 Task: Look for One-way flight tickets for 2 adults, in First from Siwa to Pune to travel on 01-Nov-2023.  Stops: Any number of stops.
Action: Mouse moved to (355, 322)
Screenshot: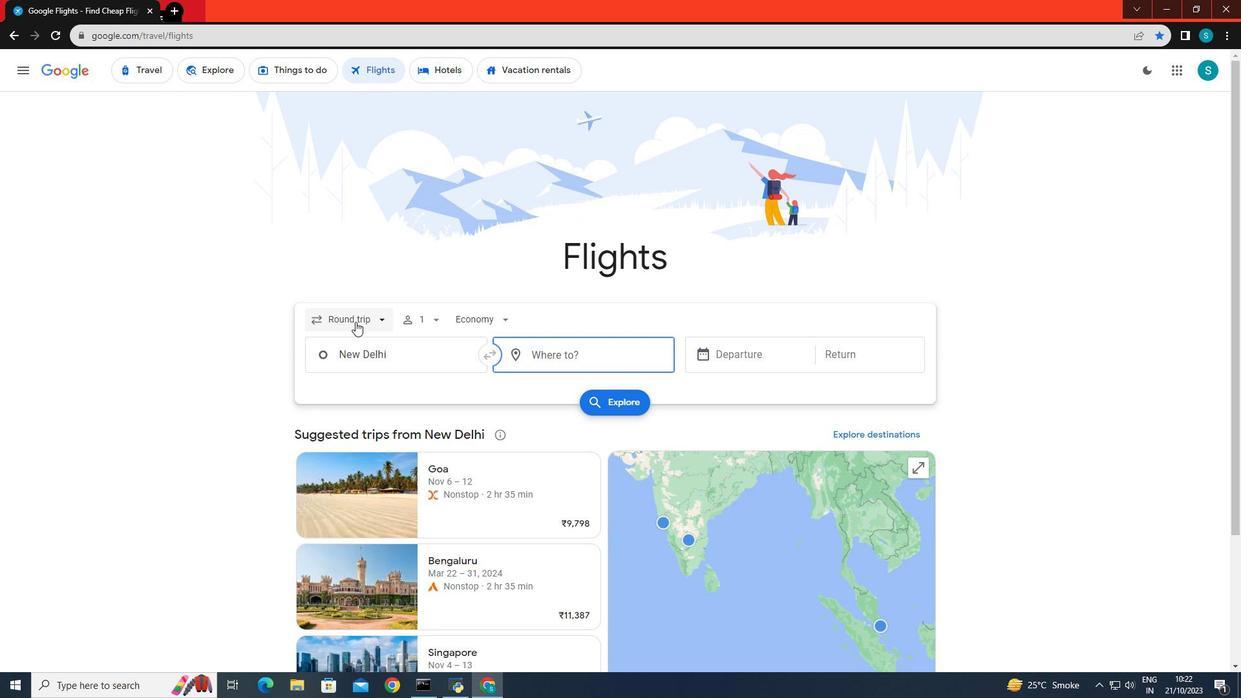 
Action: Mouse pressed left at (355, 322)
Screenshot: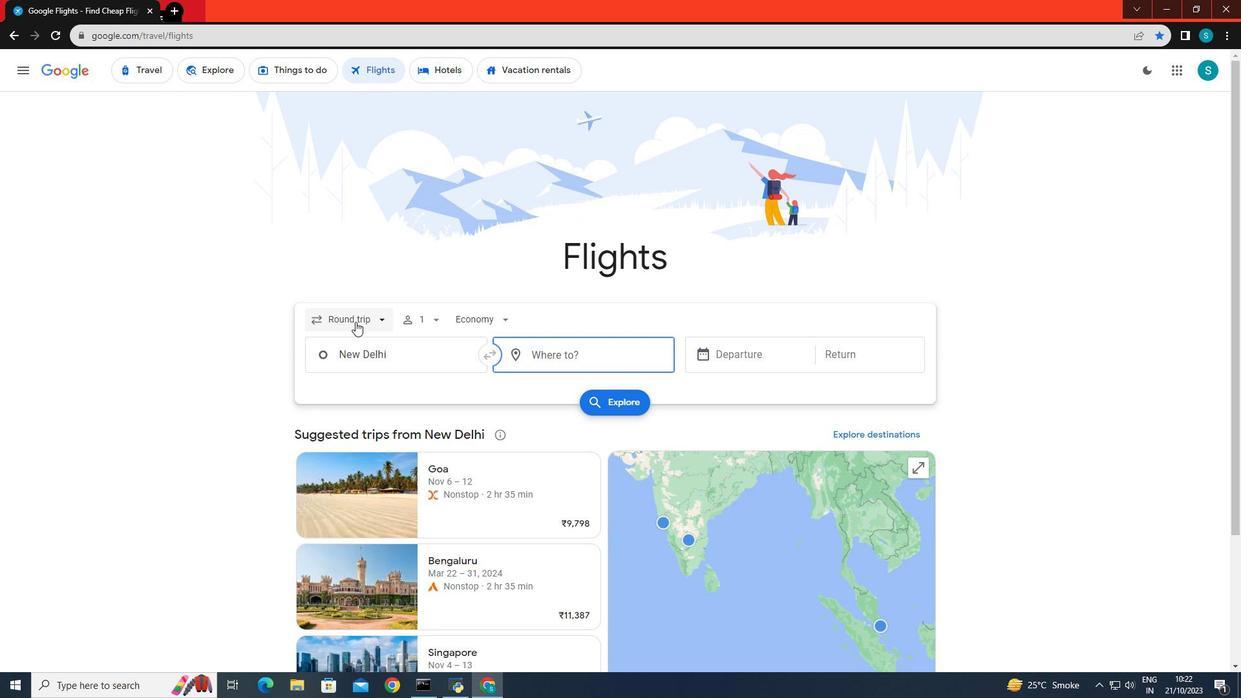 
Action: Mouse moved to (362, 380)
Screenshot: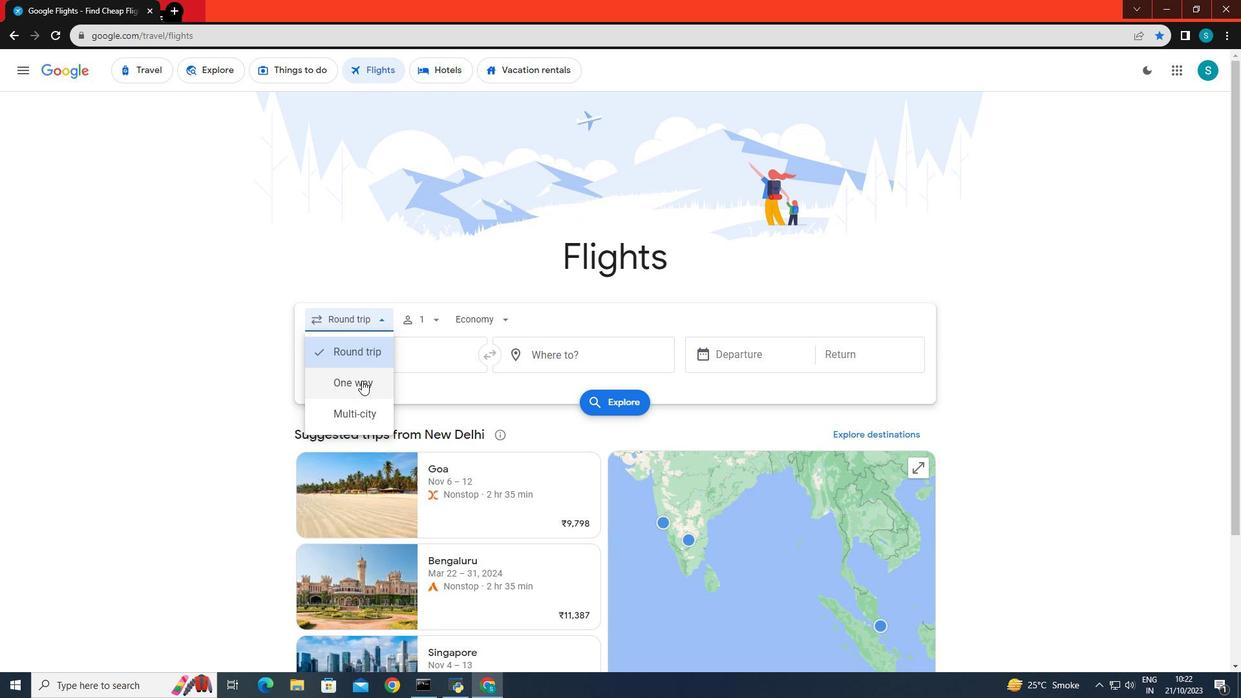 
Action: Mouse pressed left at (362, 380)
Screenshot: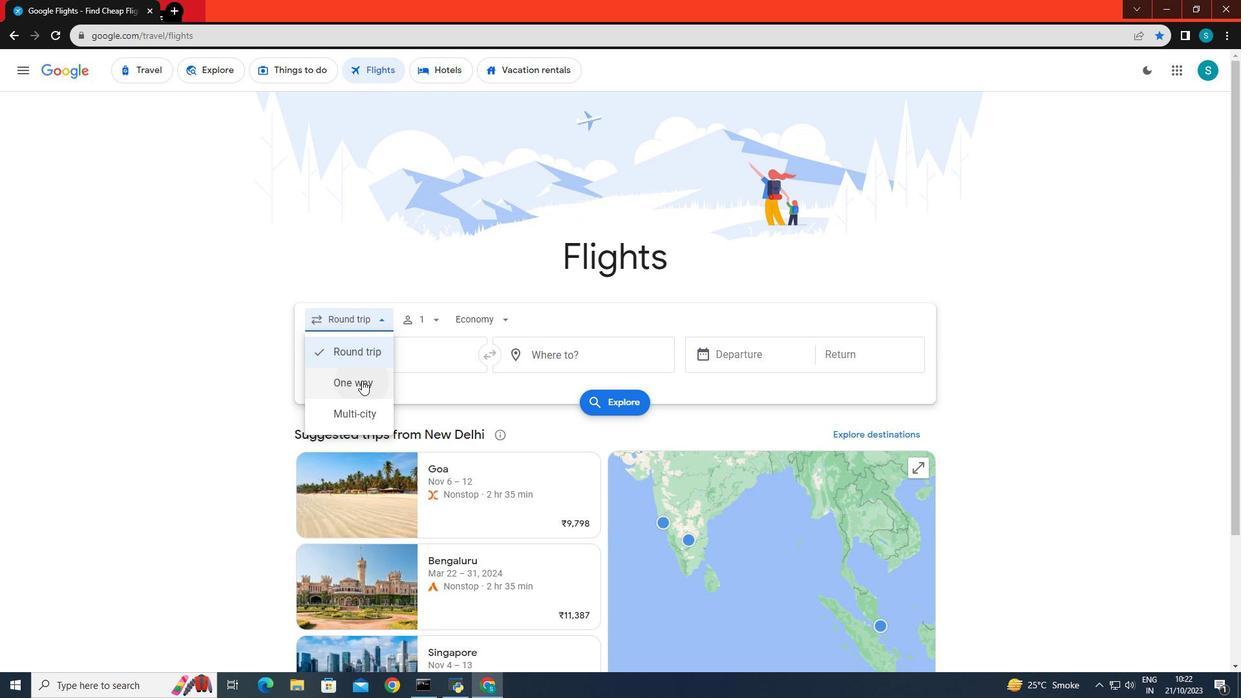 
Action: Mouse moved to (420, 319)
Screenshot: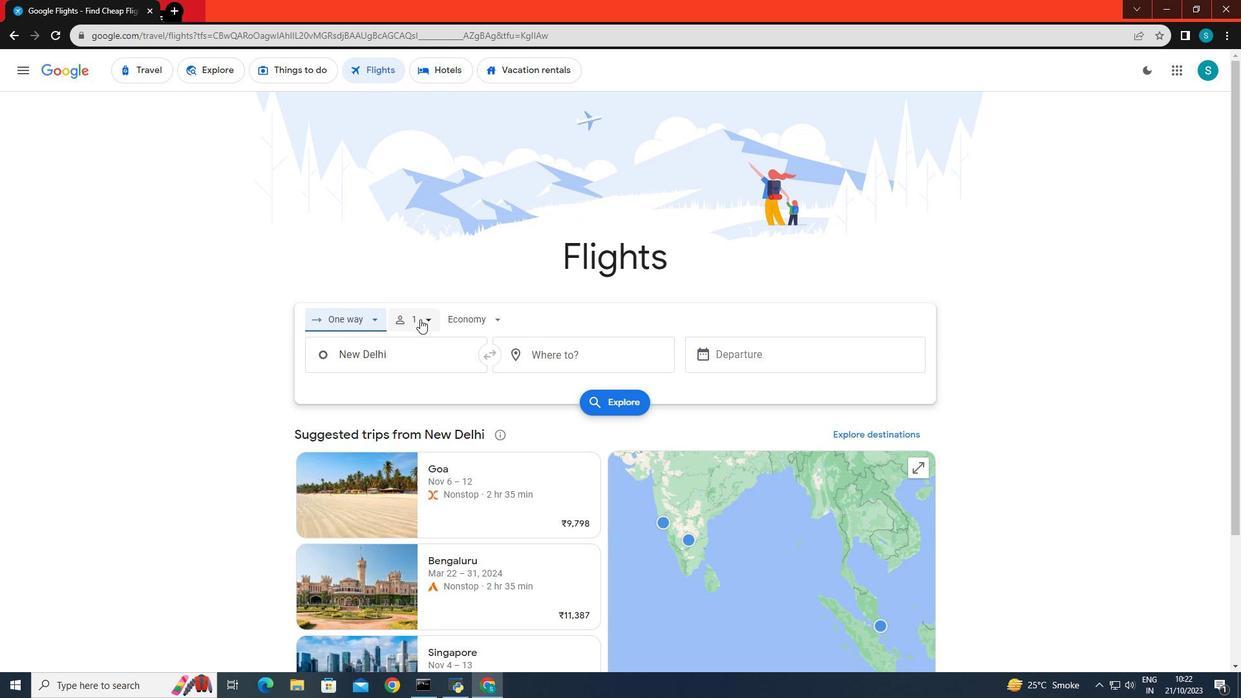 
Action: Mouse pressed left at (420, 319)
Screenshot: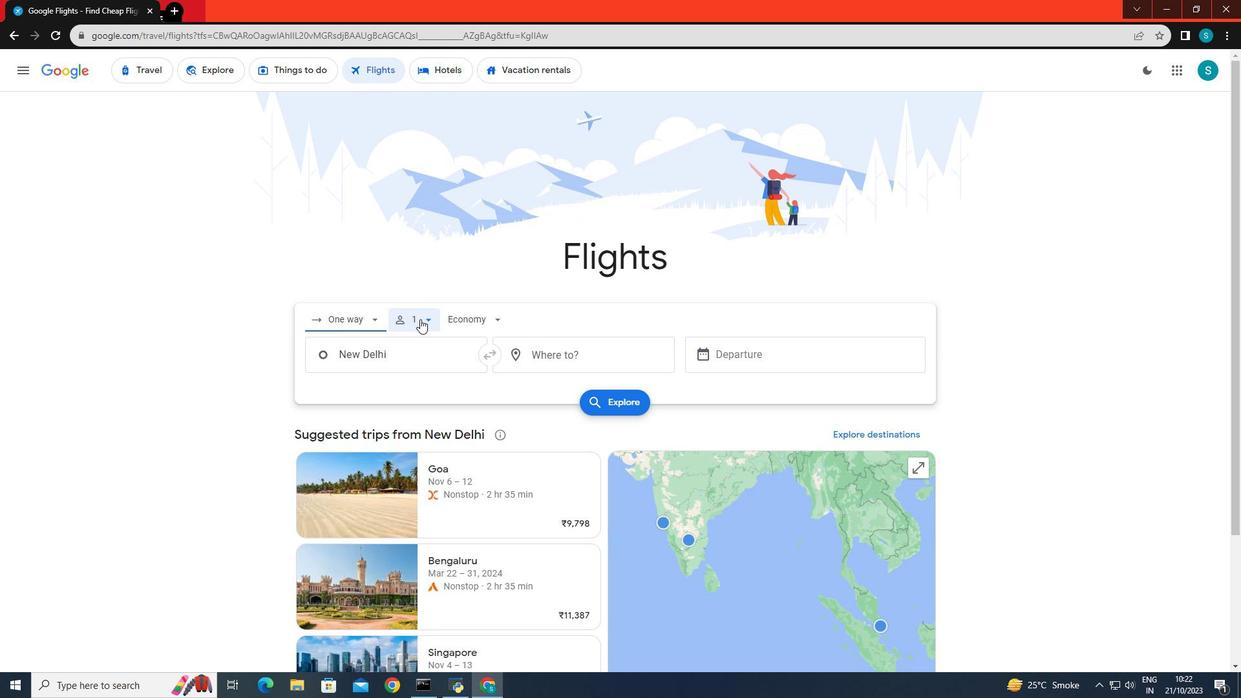 
Action: Mouse moved to (523, 353)
Screenshot: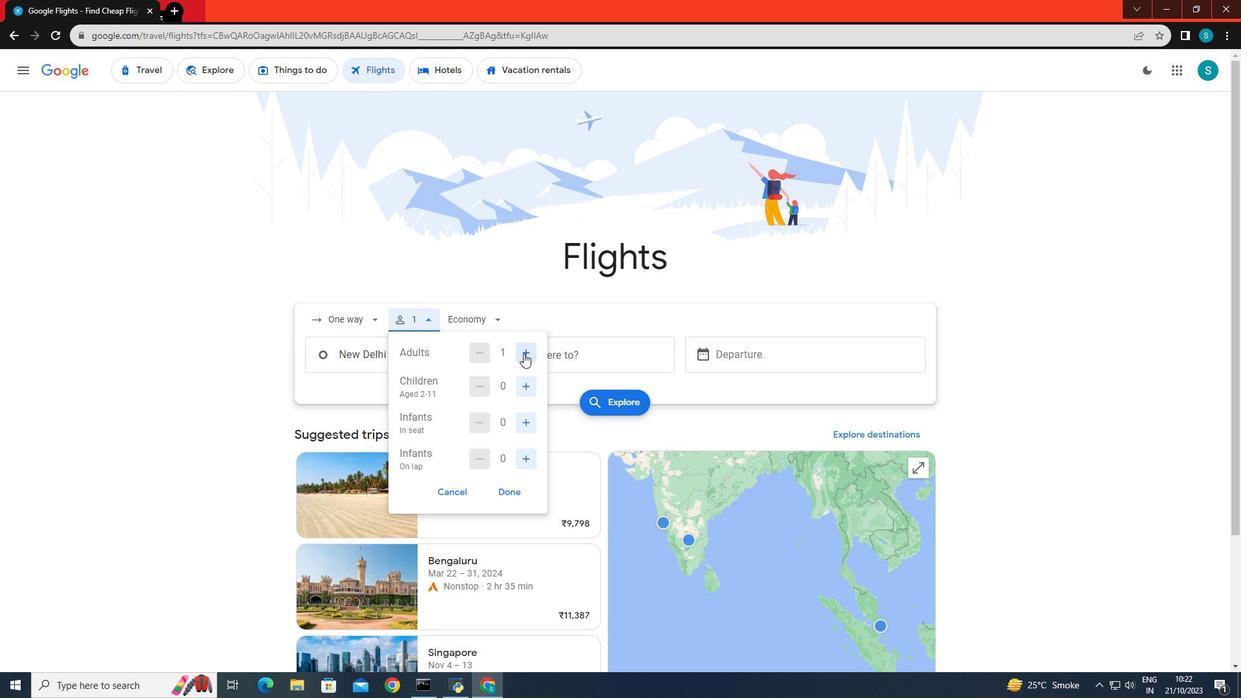 
Action: Mouse pressed left at (523, 353)
Screenshot: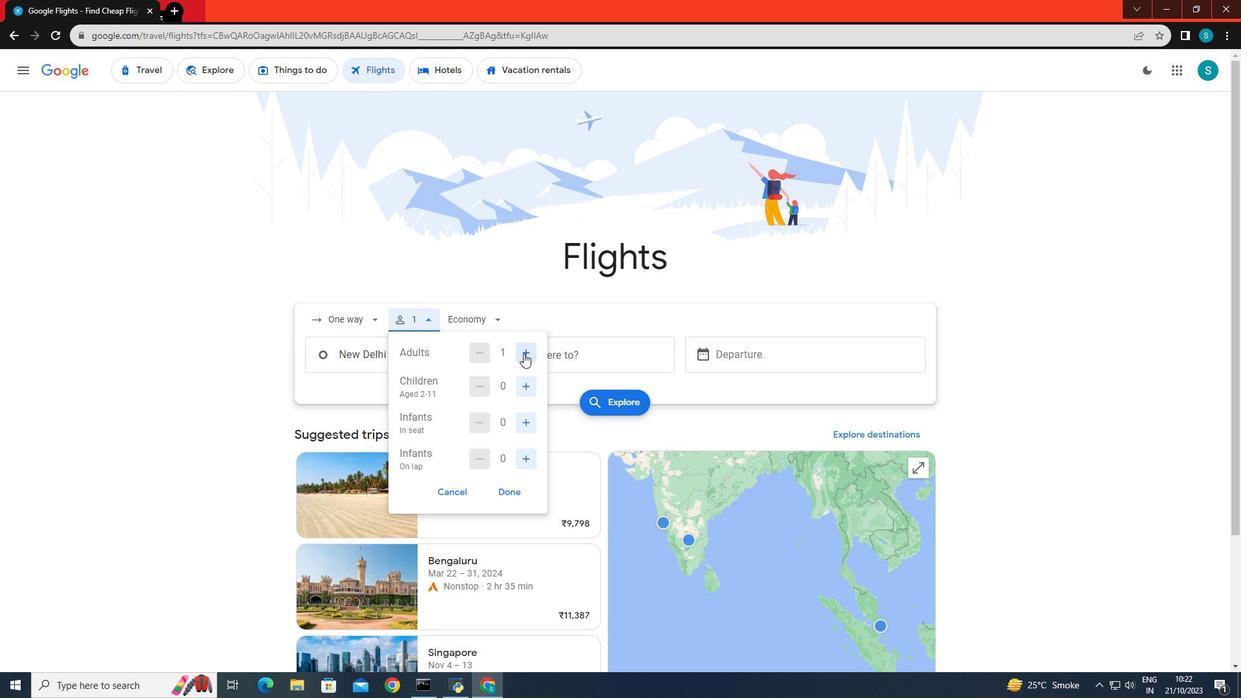 
Action: Mouse moved to (511, 496)
Screenshot: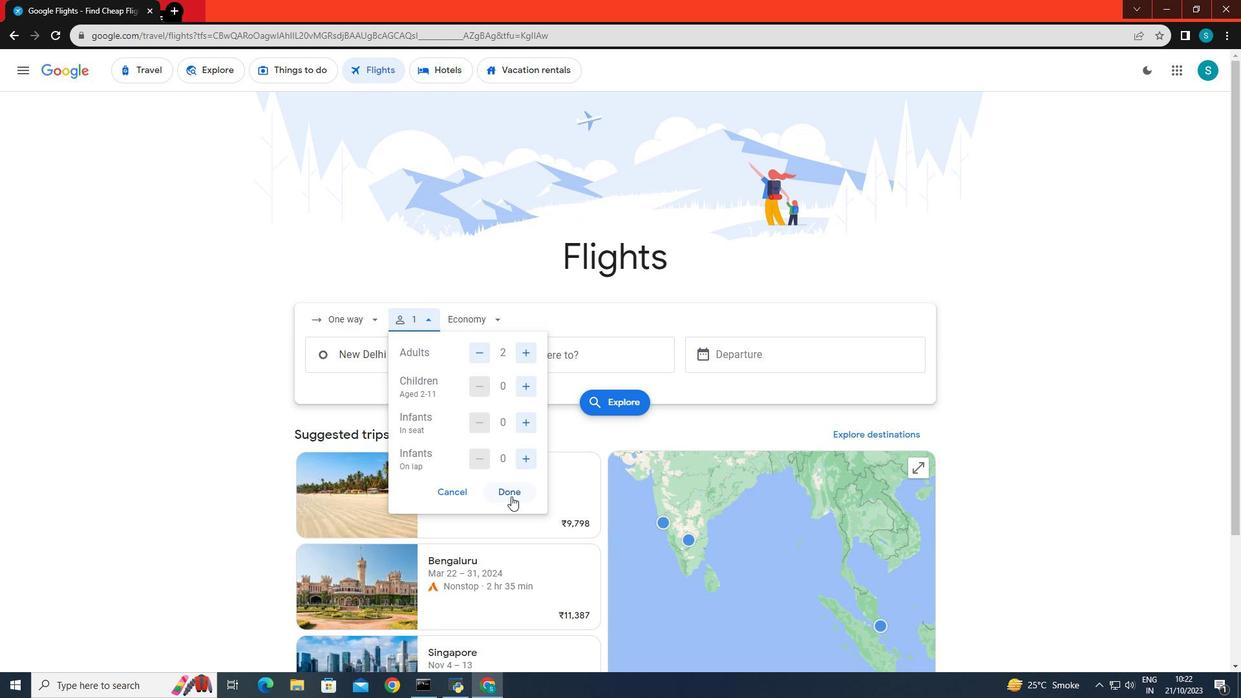 
Action: Mouse pressed left at (511, 496)
Screenshot: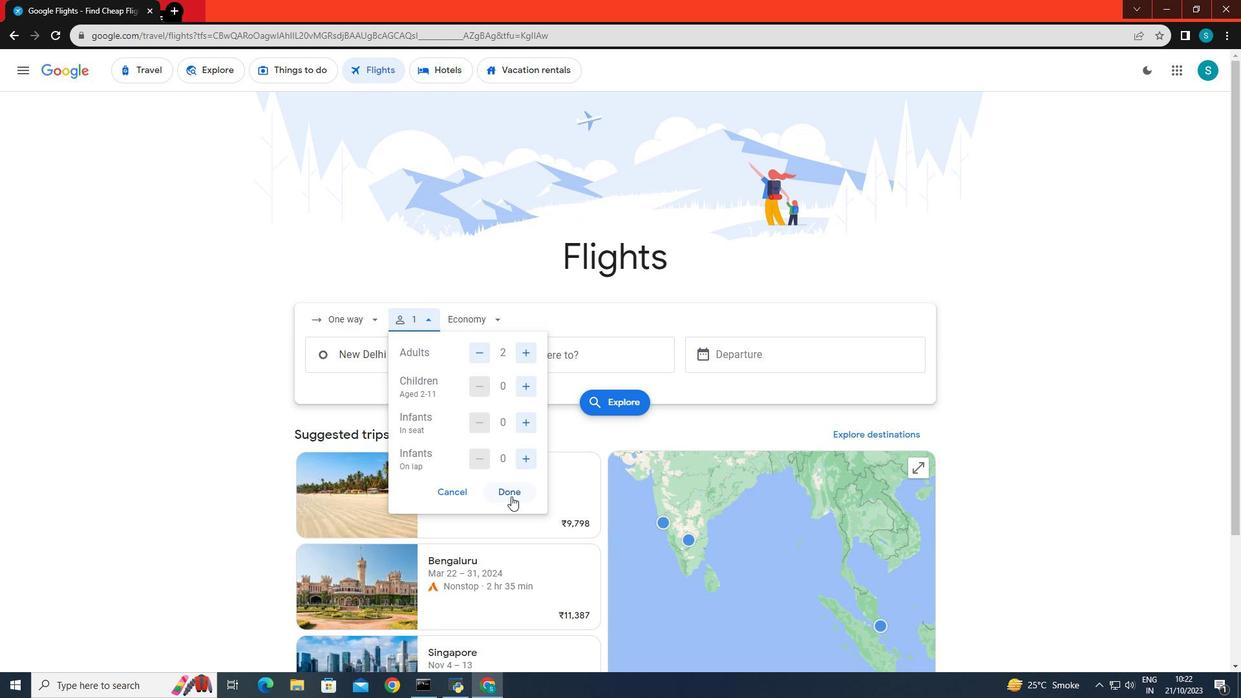 
Action: Mouse moved to (476, 318)
Screenshot: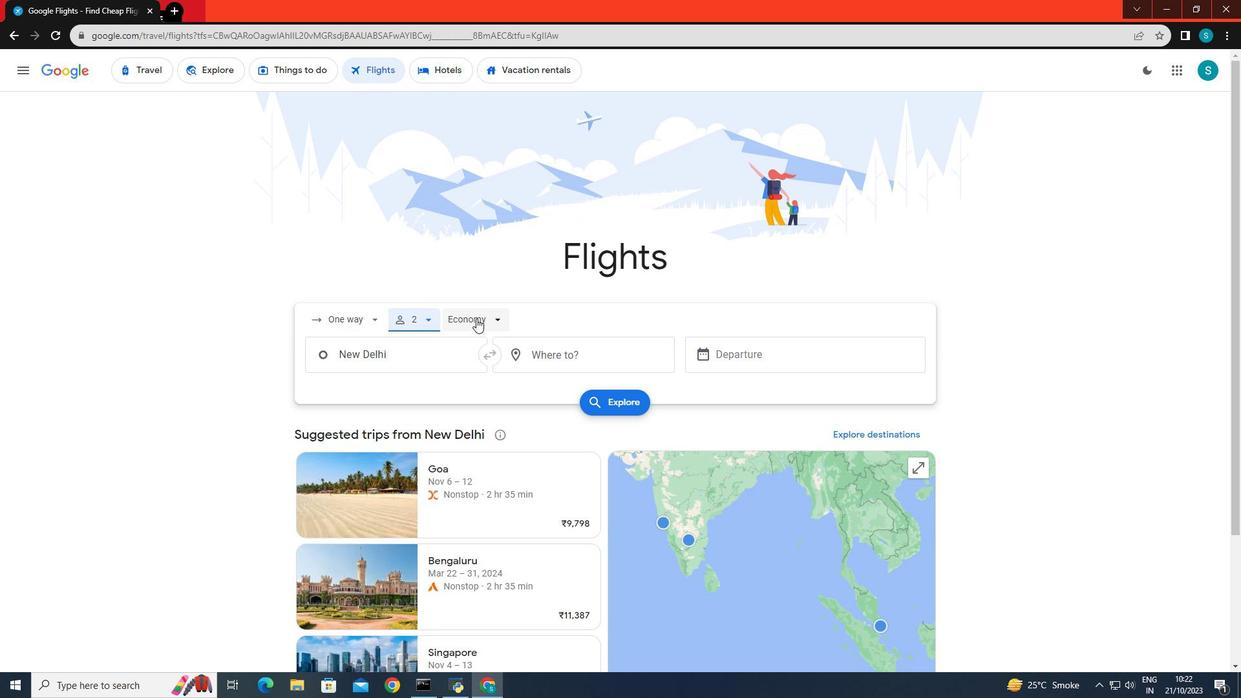 
Action: Mouse pressed left at (476, 318)
Screenshot: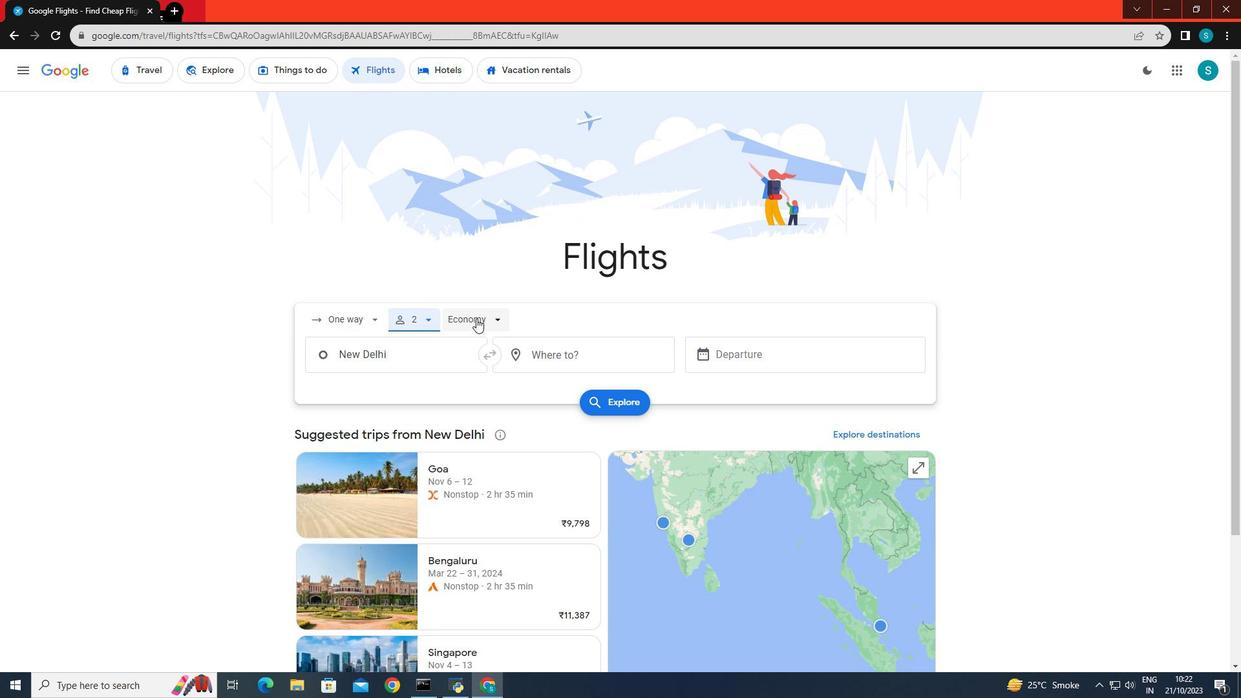 
Action: Mouse moved to (499, 439)
Screenshot: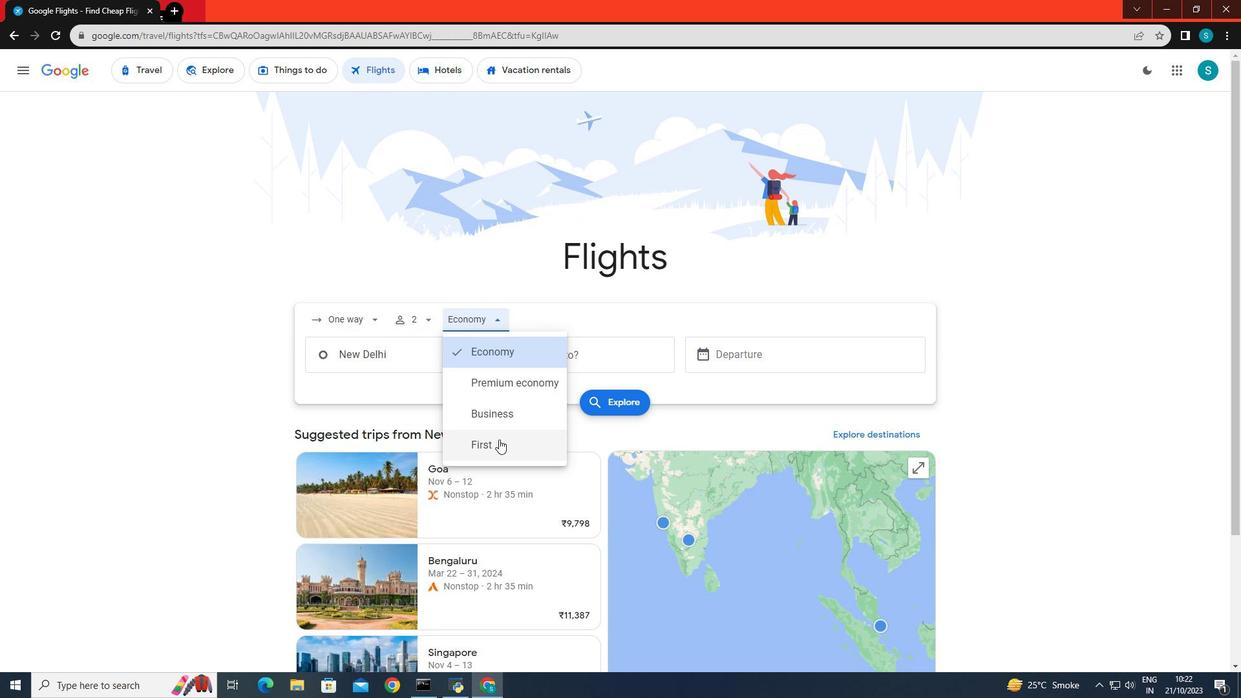 
Action: Mouse pressed left at (499, 439)
Screenshot: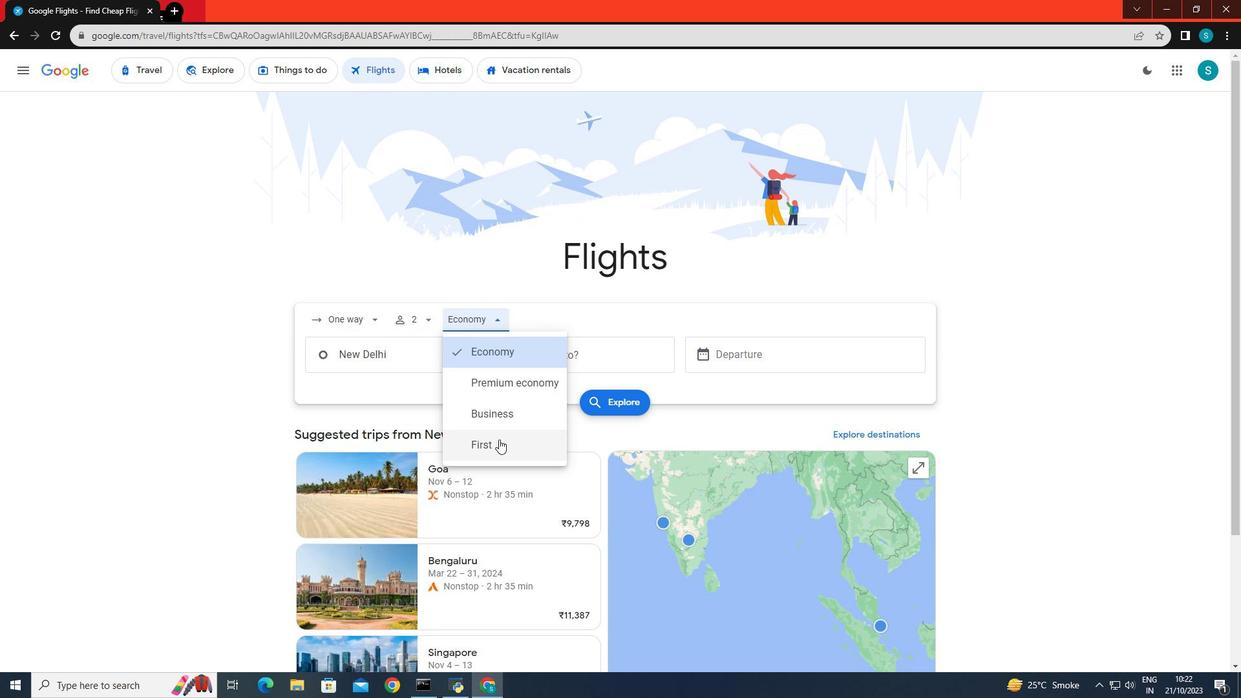 
Action: Mouse moved to (389, 355)
Screenshot: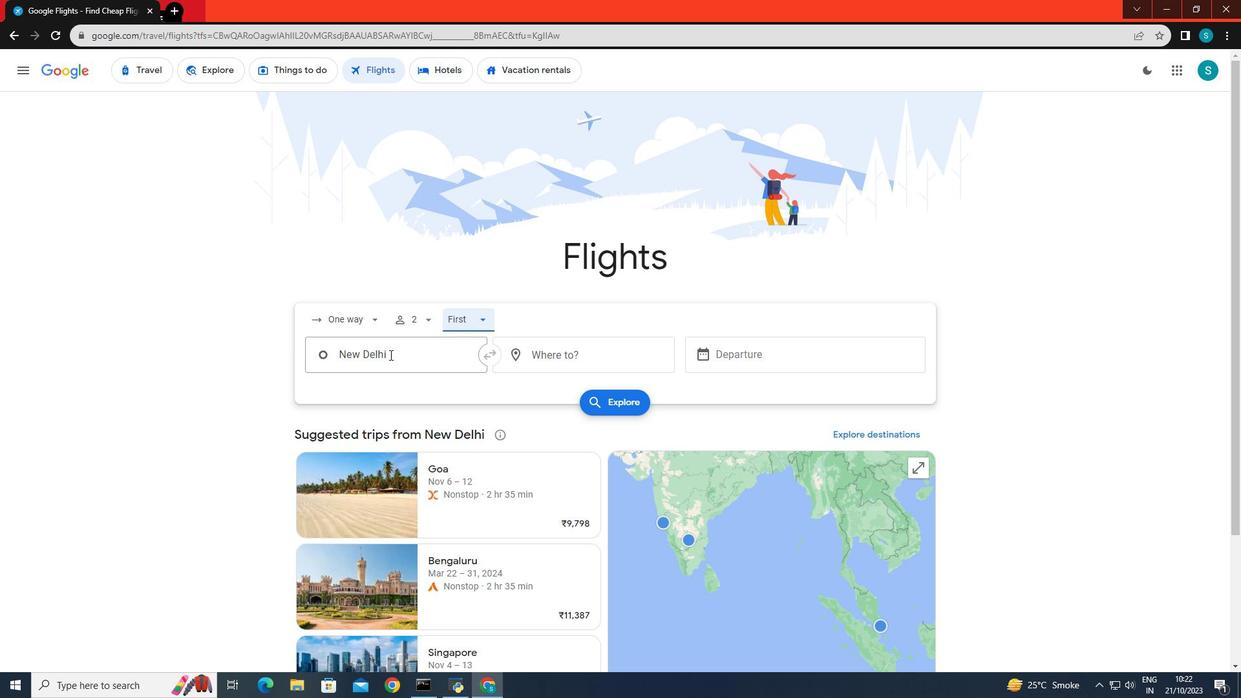
Action: Mouse pressed left at (389, 355)
Screenshot: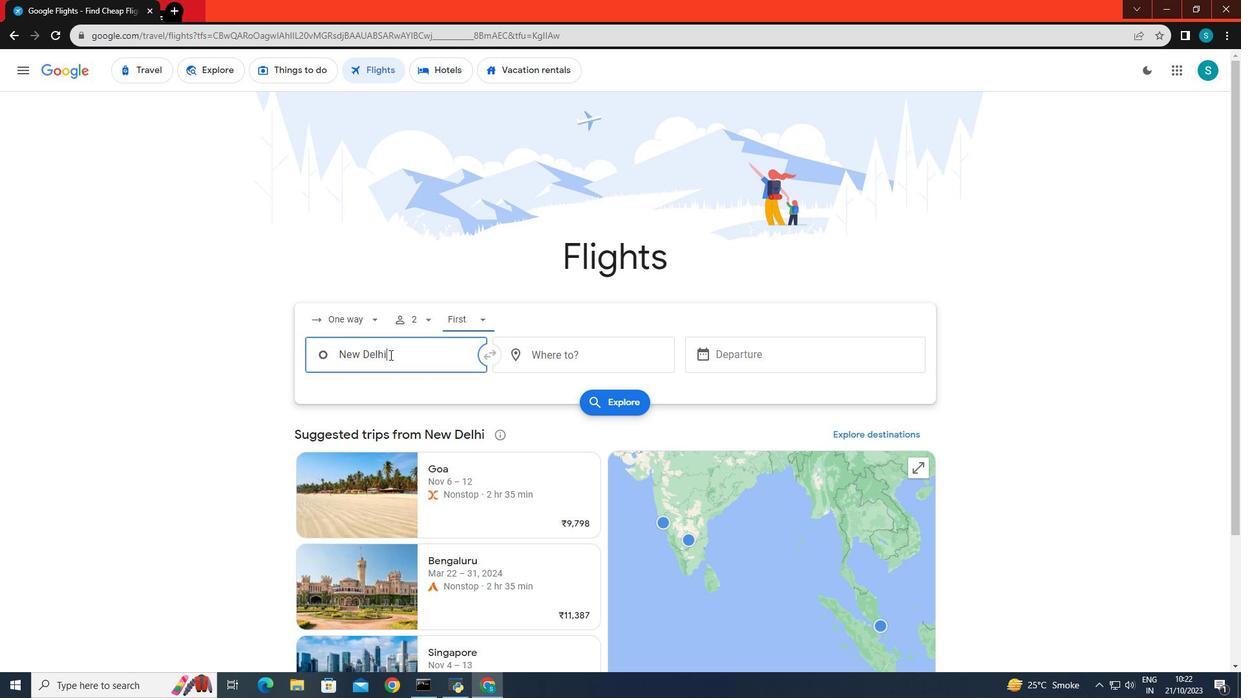 
Action: Key pressed <Key.backspace><Key.caps_lock>S<Key.caps_lock>iwa
Screenshot: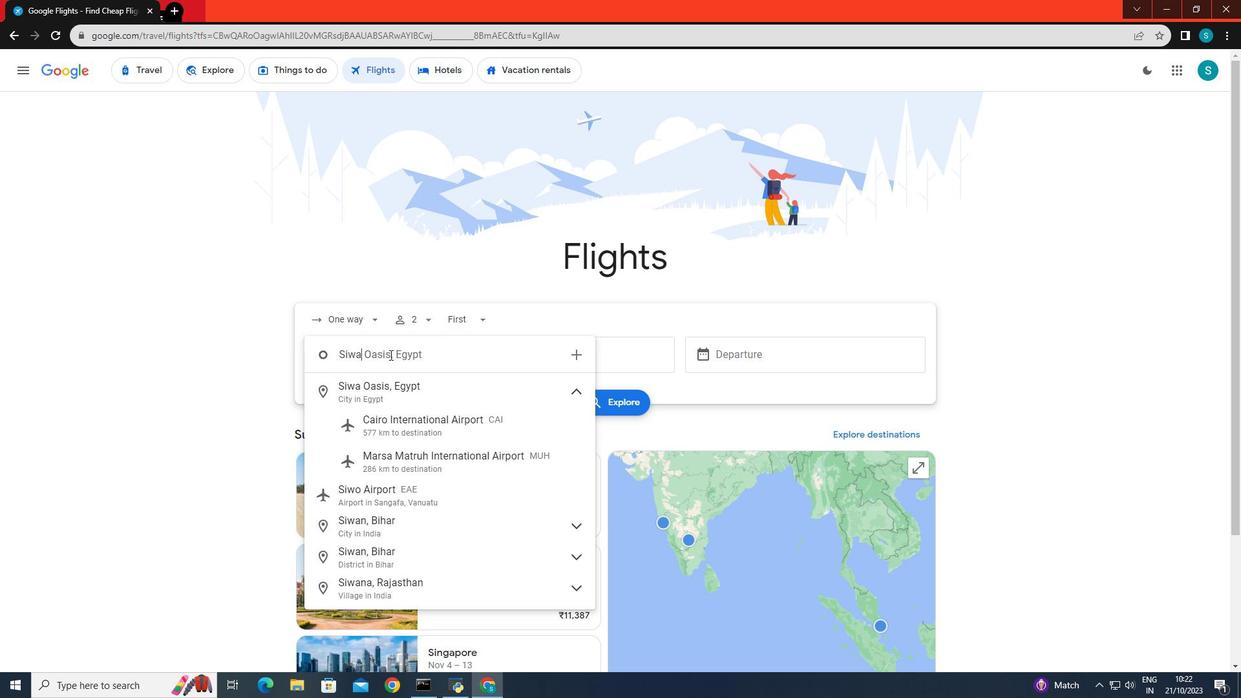 
Action: Mouse moved to (382, 402)
Screenshot: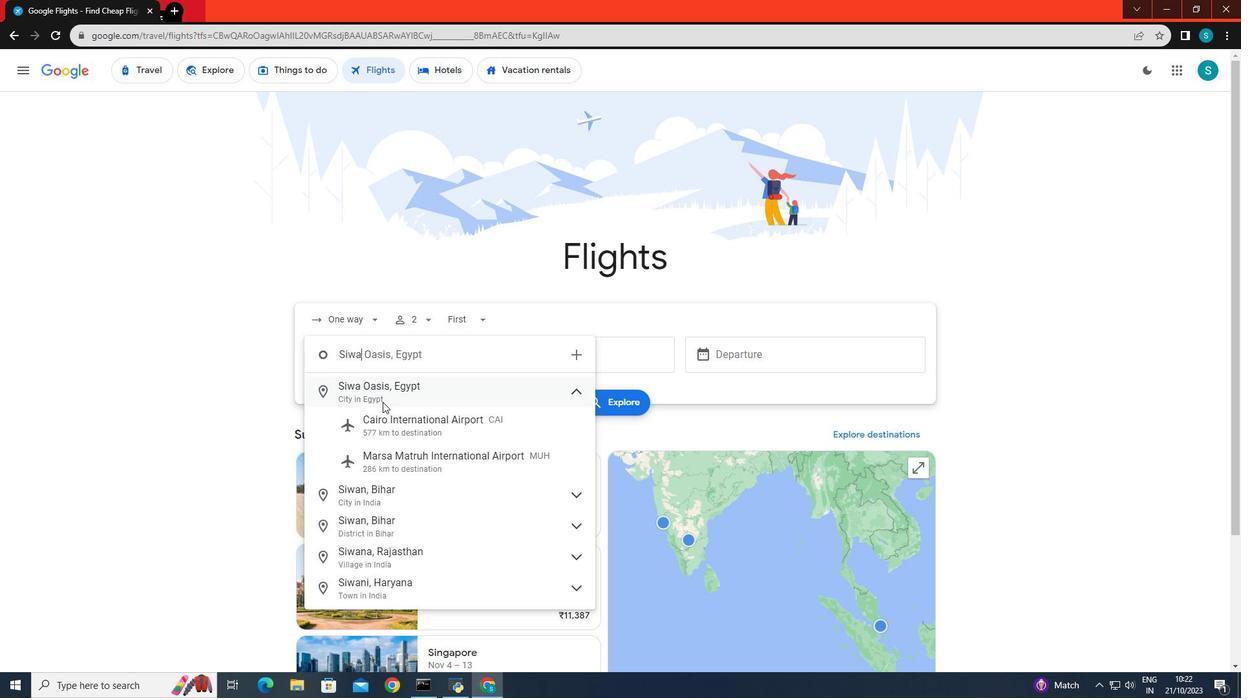 
Action: Mouse pressed left at (382, 402)
Screenshot: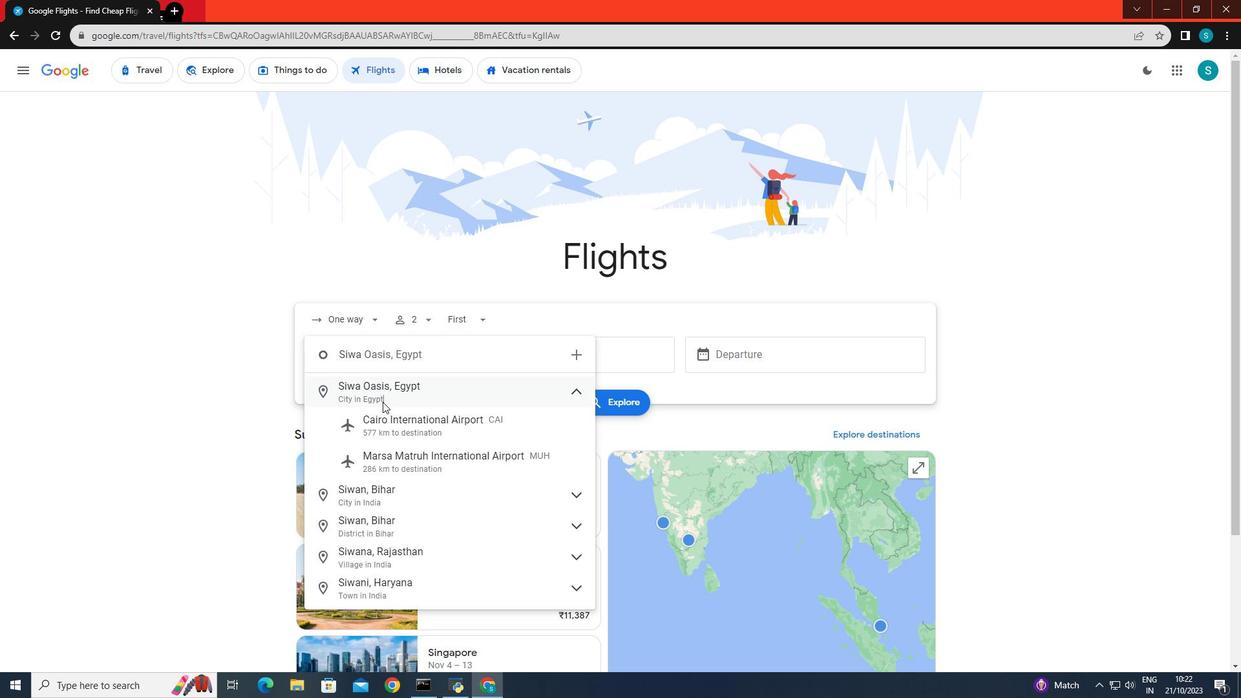 
Action: Mouse moved to (537, 360)
Screenshot: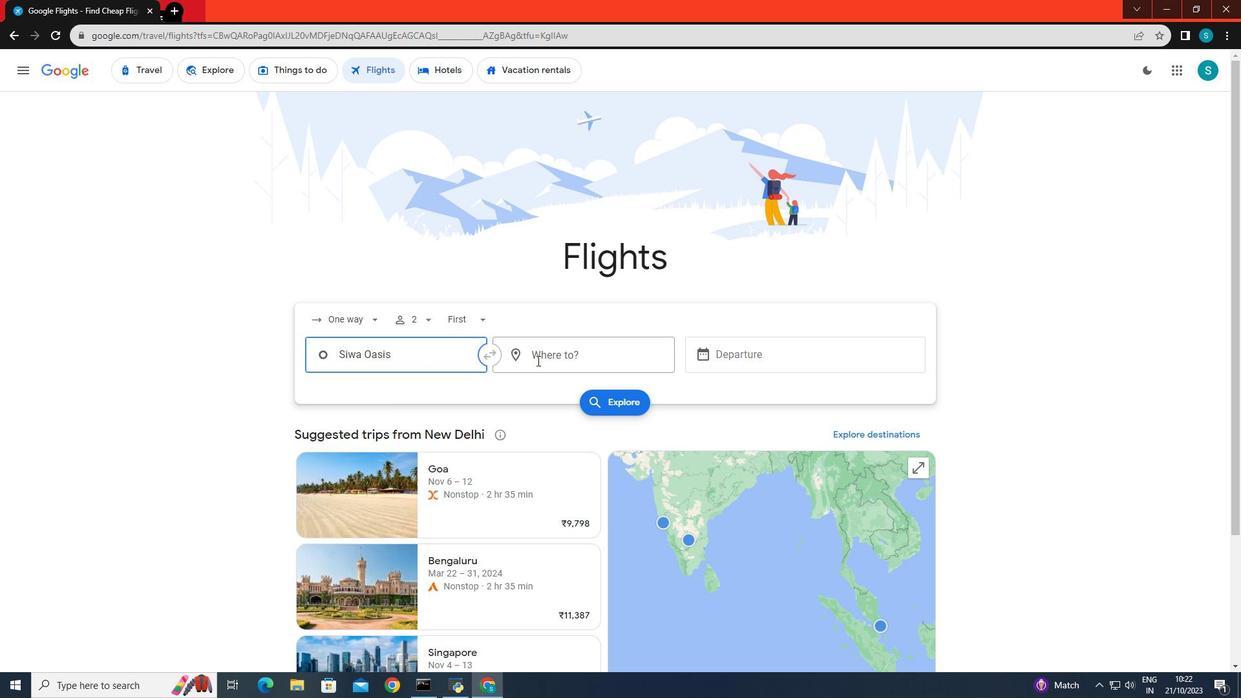 
Action: Mouse pressed left at (537, 360)
Screenshot: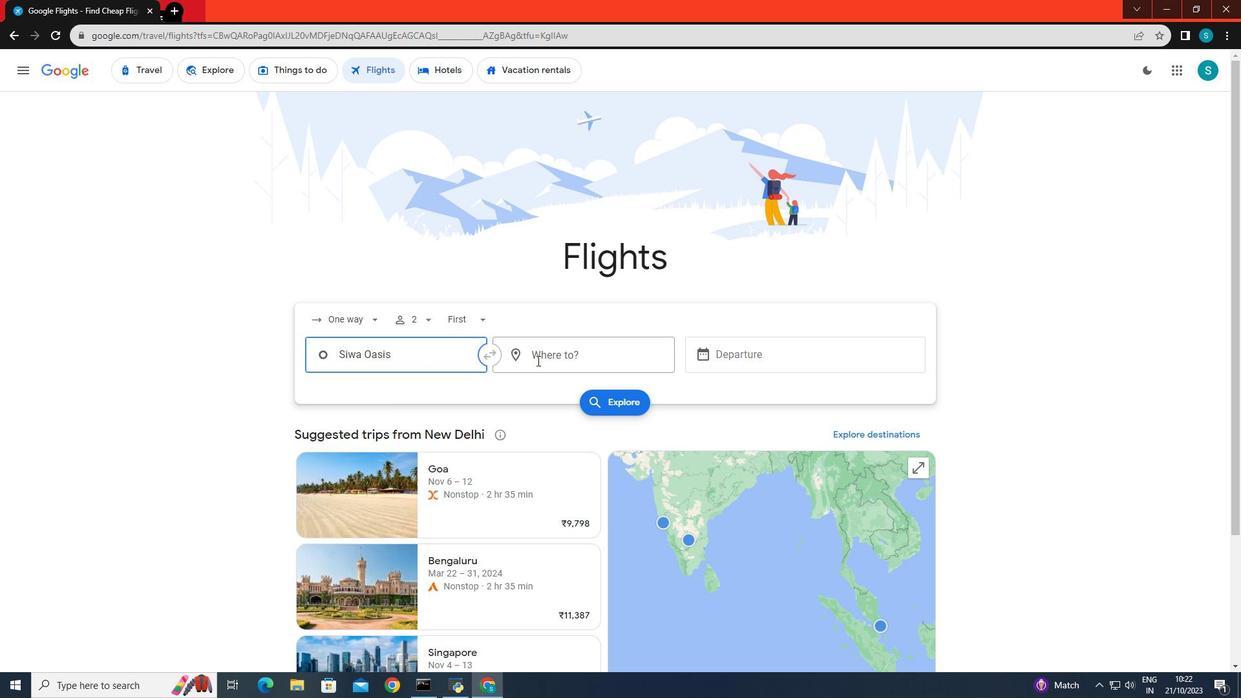 
Action: Key pressed <Key.caps_lock>PUN
Screenshot: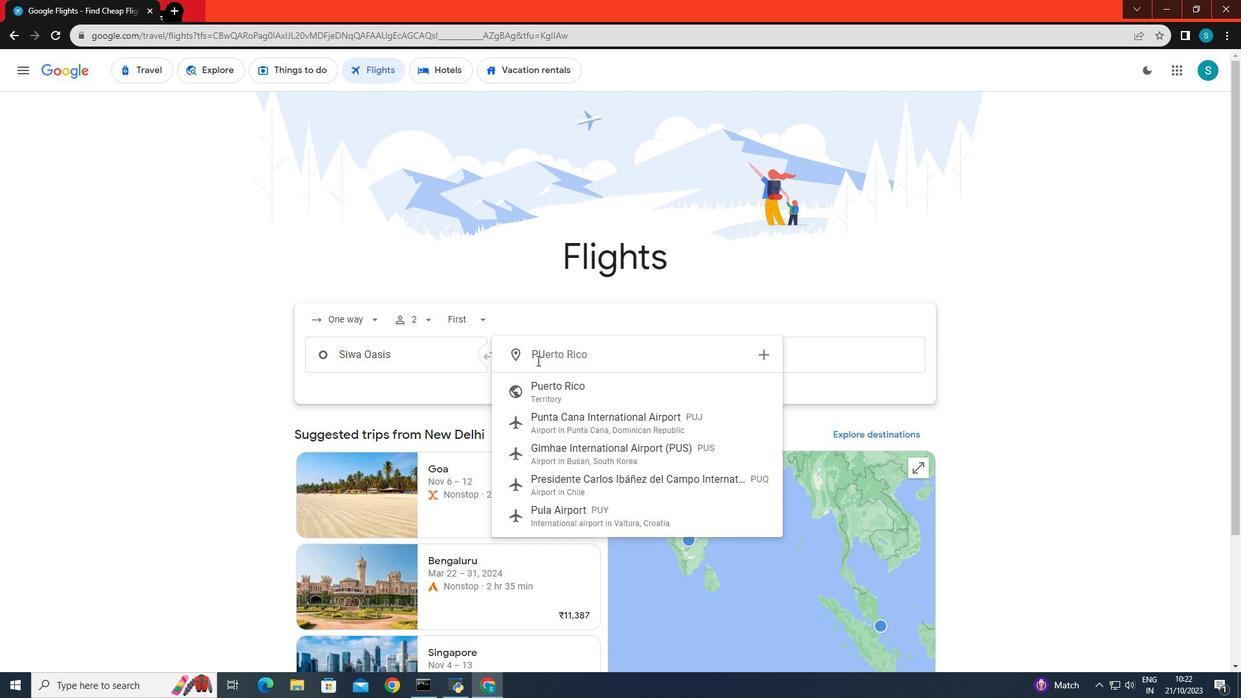 
Action: Mouse moved to (549, 392)
Screenshot: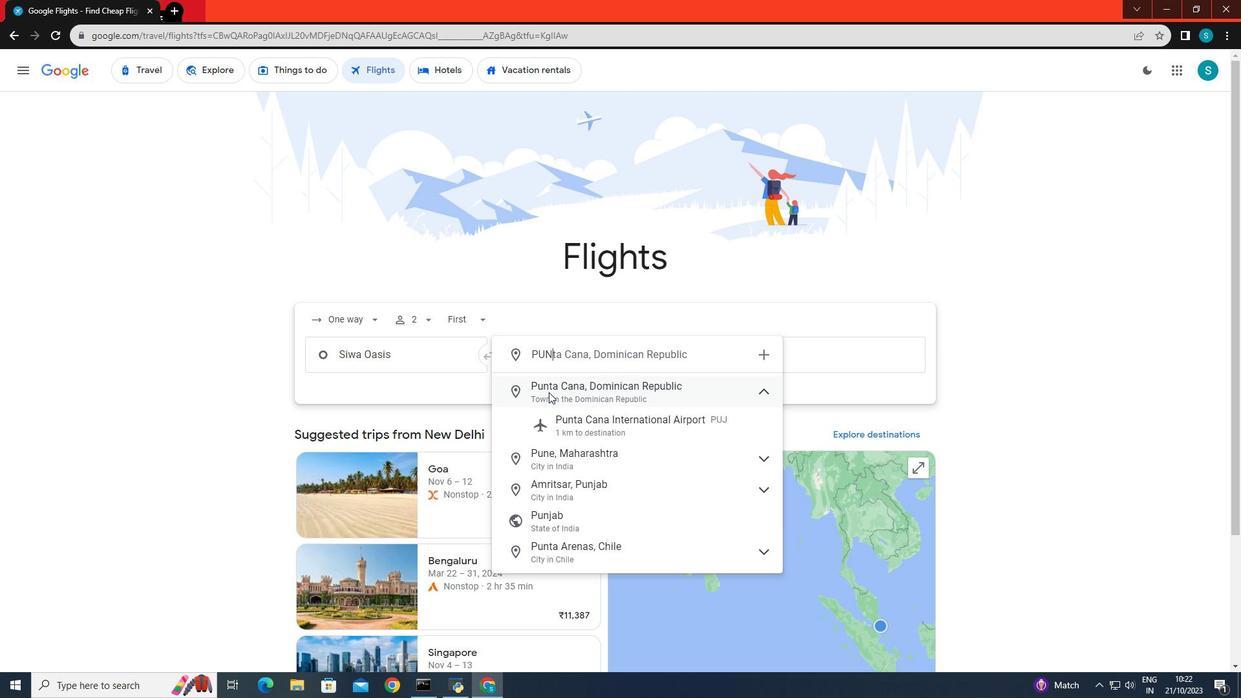 
Action: Key pressed E
Screenshot: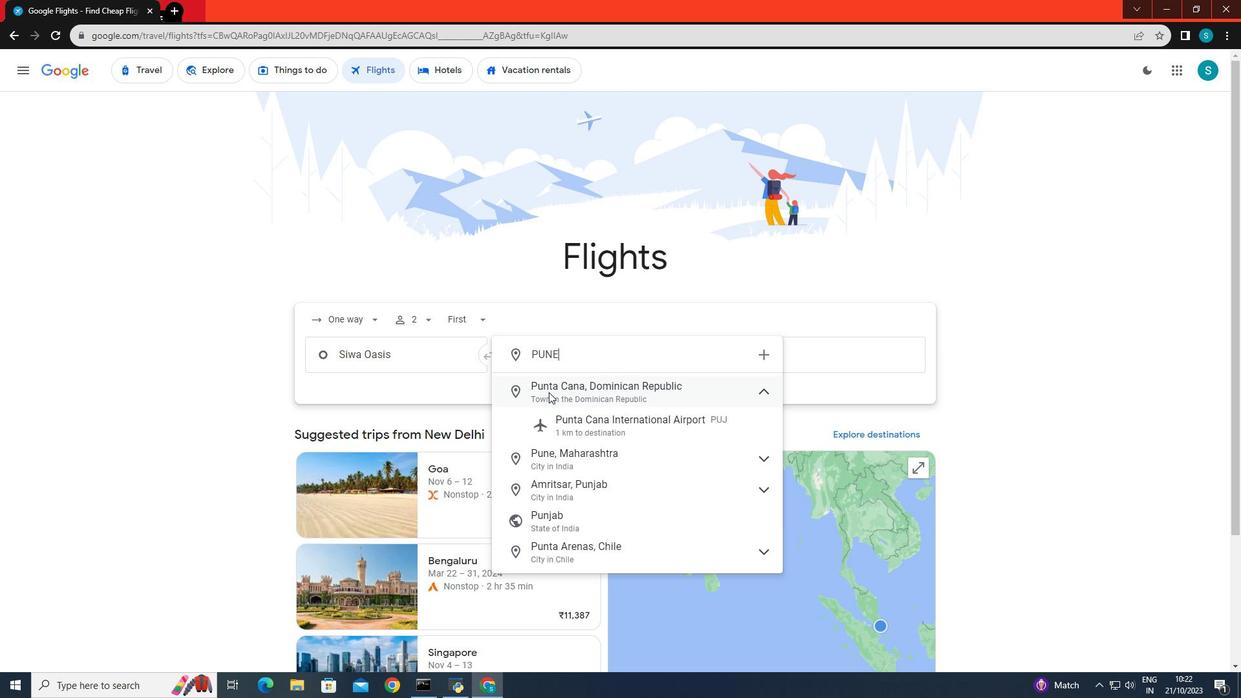 
Action: Mouse moved to (577, 426)
Screenshot: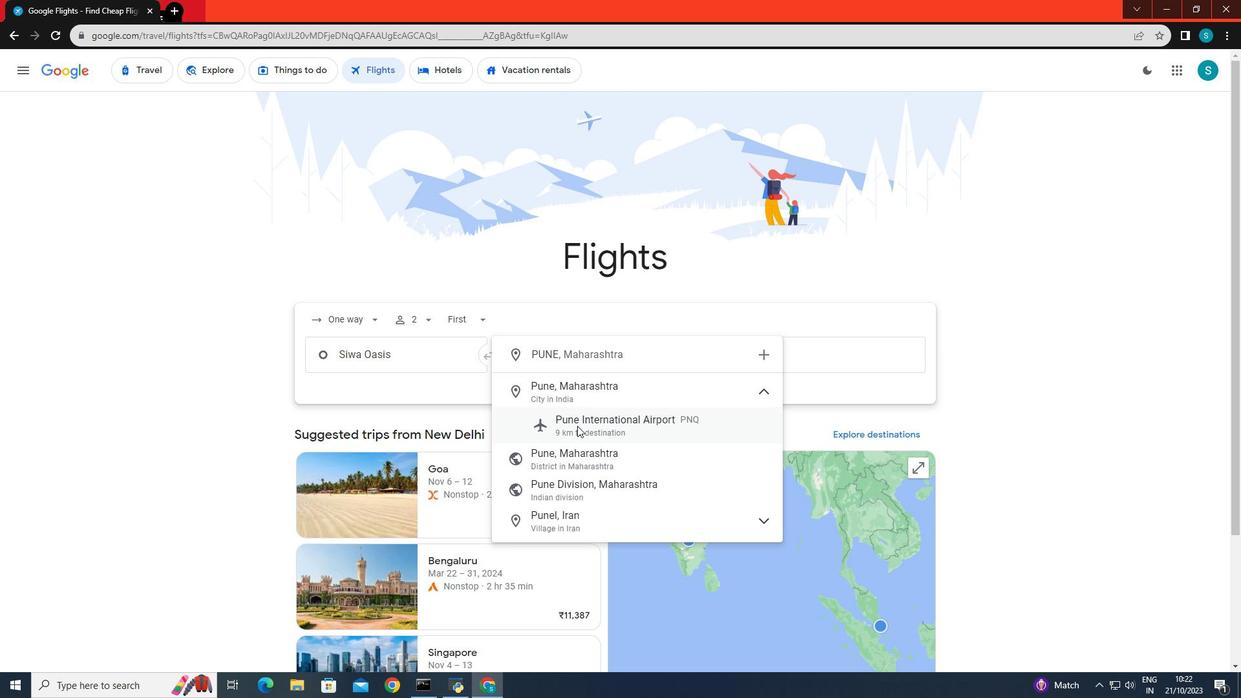
Action: Mouse pressed left at (577, 426)
Screenshot: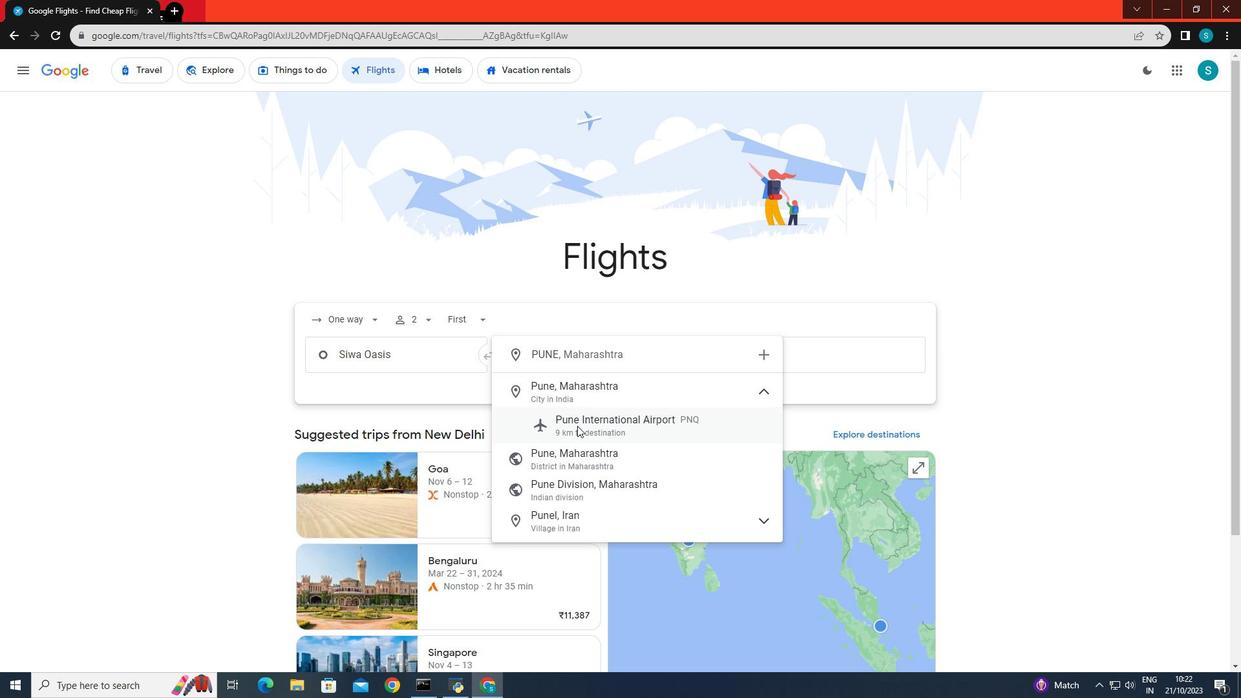 
Action: Mouse moved to (736, 355)
Screenshot: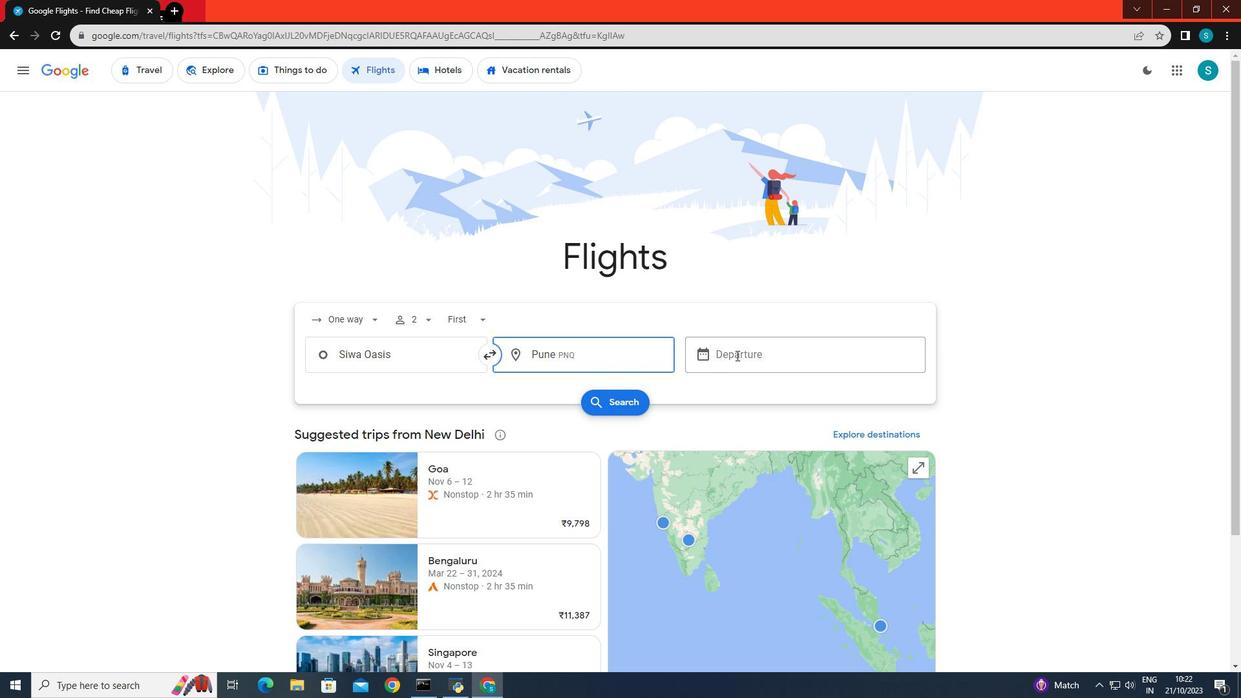 
Action: Mouse pressed left at (736, 355)
Screenshot: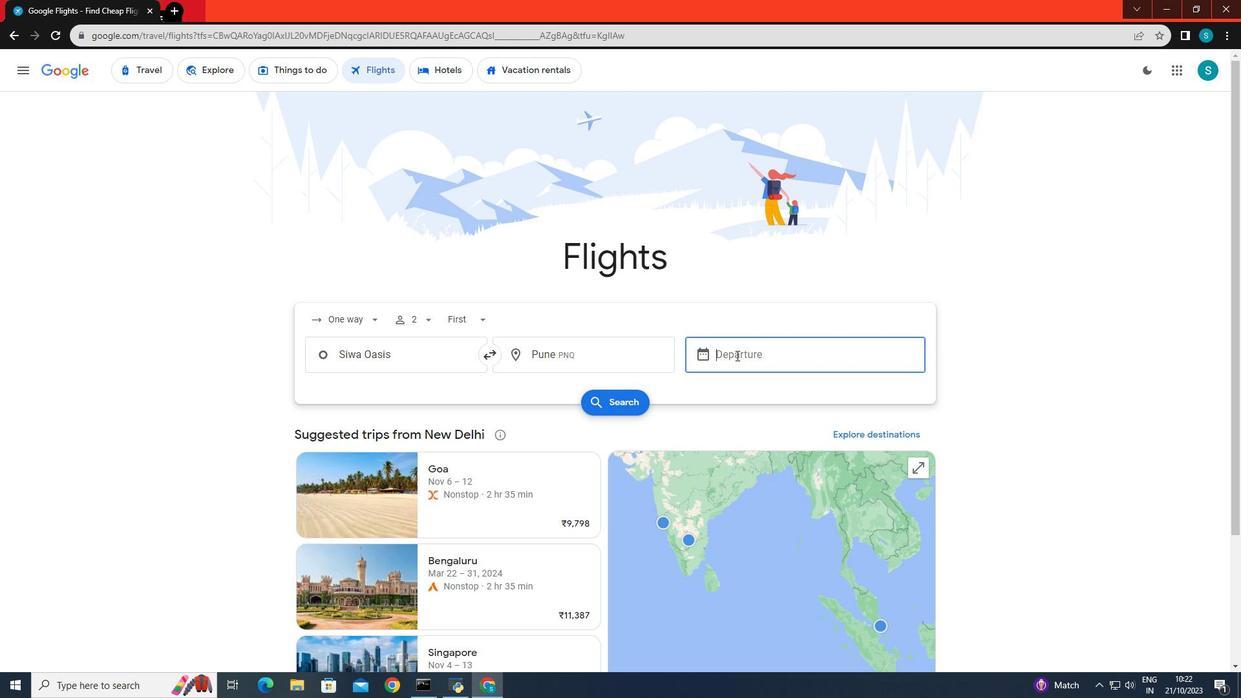 
Action: Mouse moved to (804, 436)
Screenshot: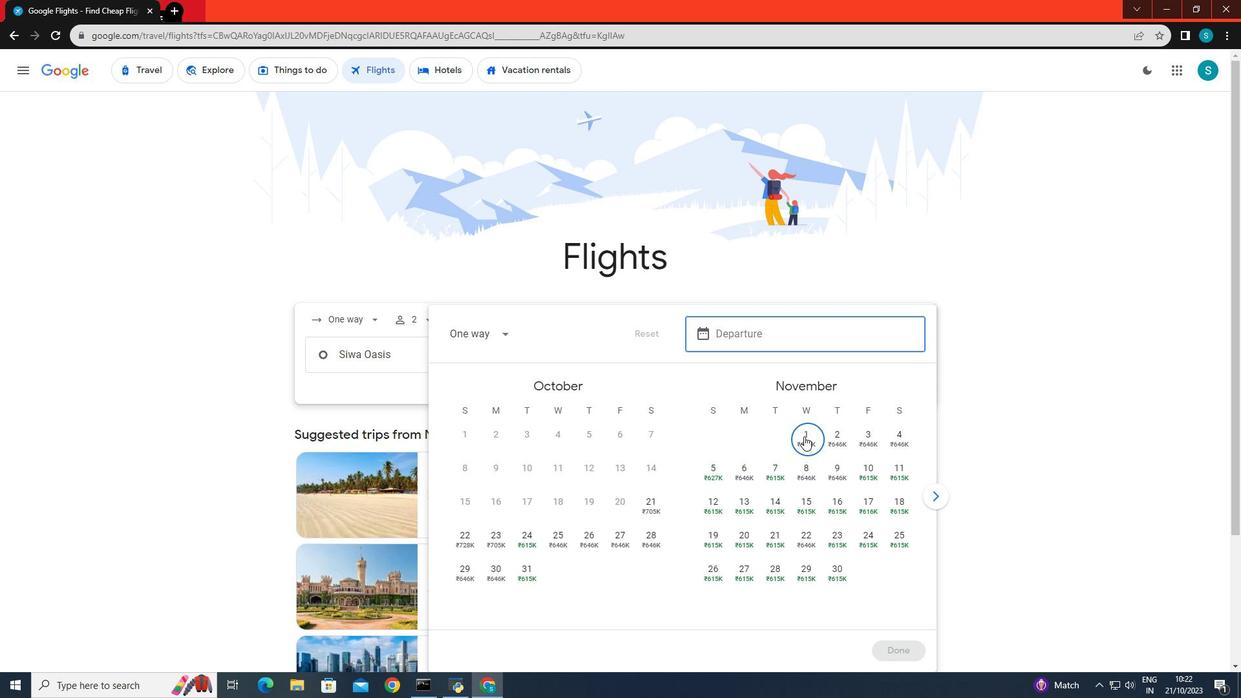 
Action: Mouse pressed left at (804, 436)
Screenshot: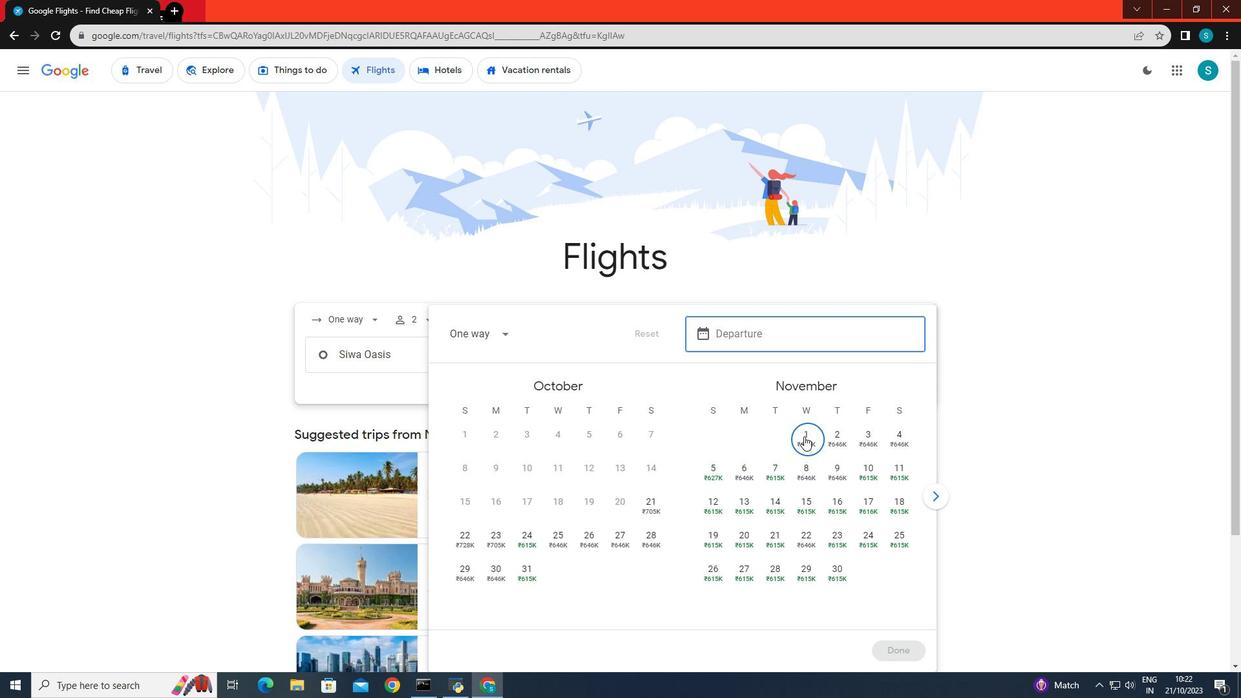 
Action: Mouse moved to (883, 651)
Screenshot: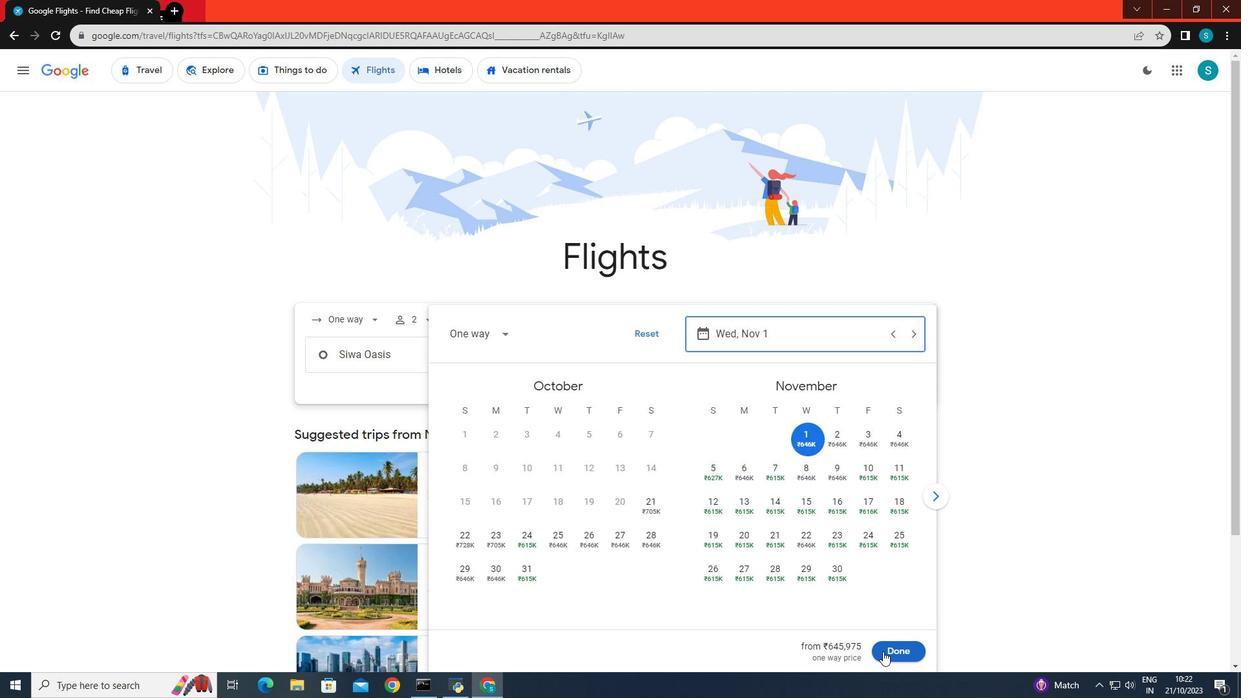 
Action: Mouse pressed left at (883, 651)
Screenshot: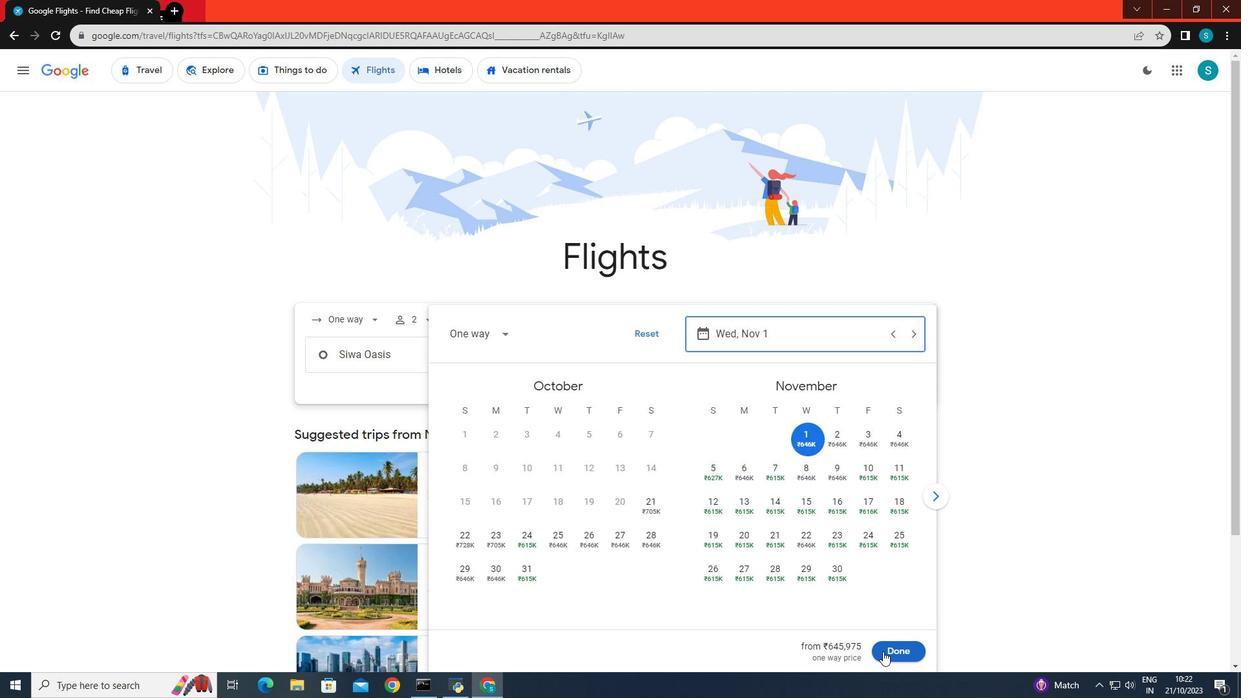 
Action: Mouse moved to (616, 406)
Screenshot: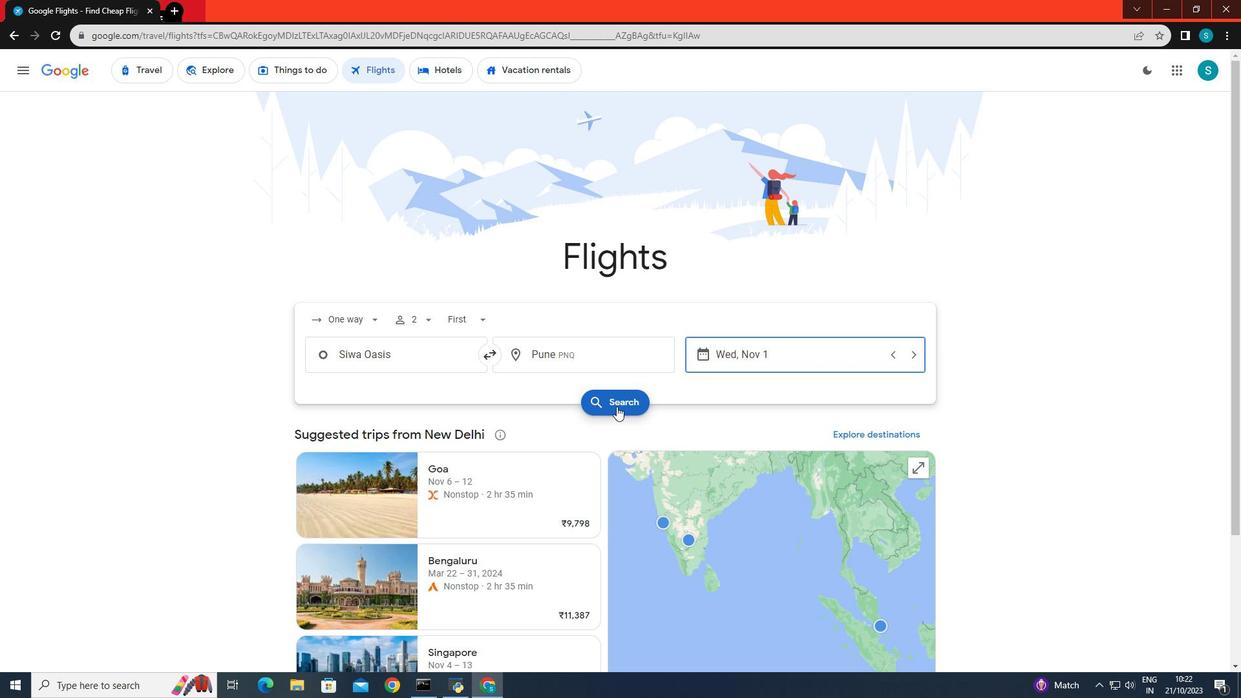 
Action: Mouse pressed left at (616, 406)
Screenshot: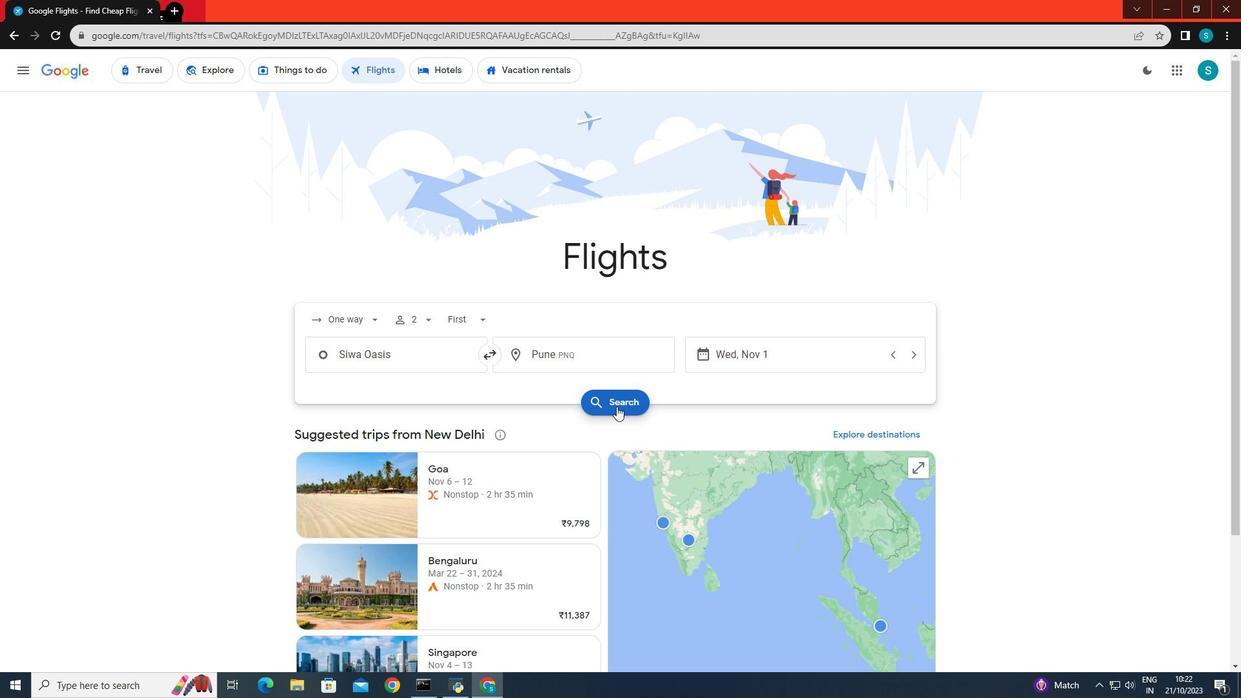 
Action: Mouse moved to (387, 188)
Screenshot: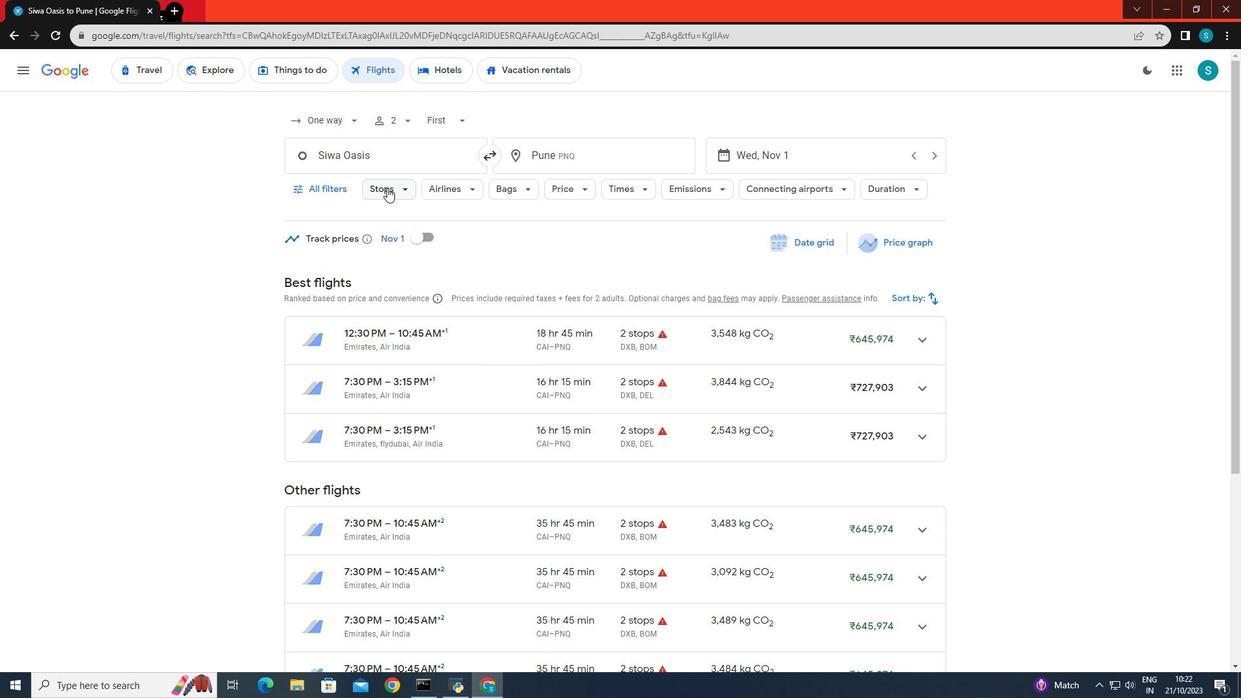 
Action: Mouse pressed left at (387, 188)
Screenshot: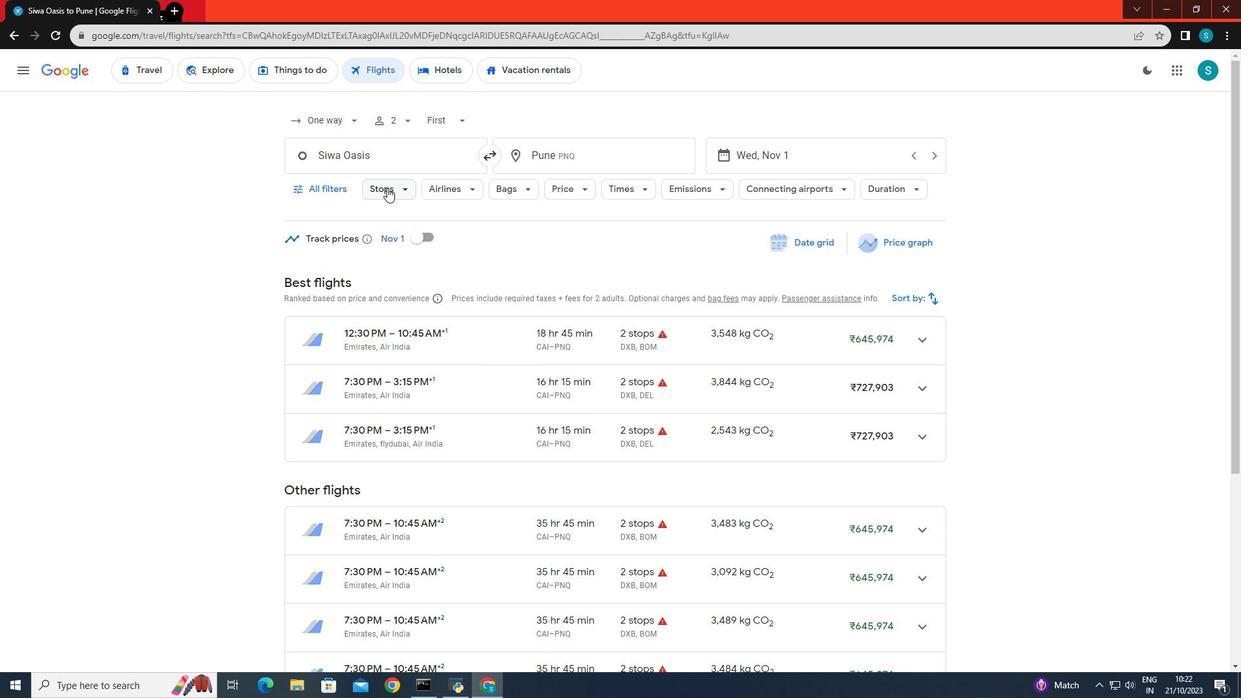 
Action: Mouse moved to (394, 259)
Screenshot: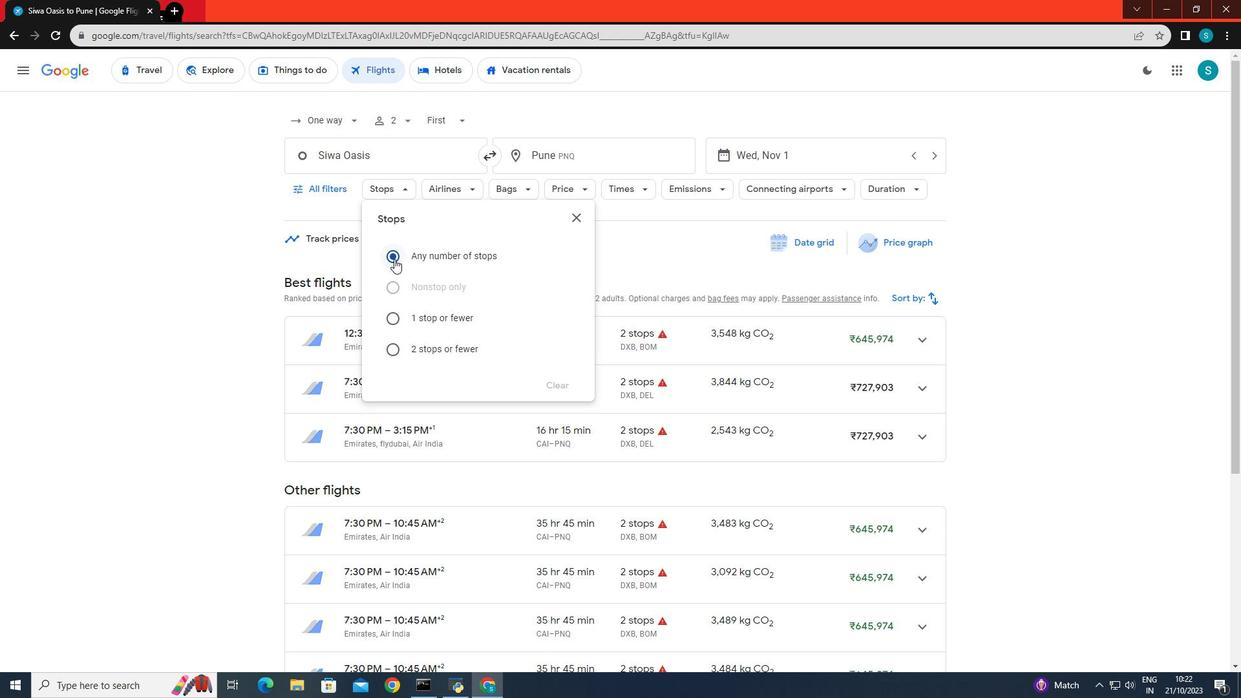 
Action: Mouse pressed left at (394, 259)
Screenshot: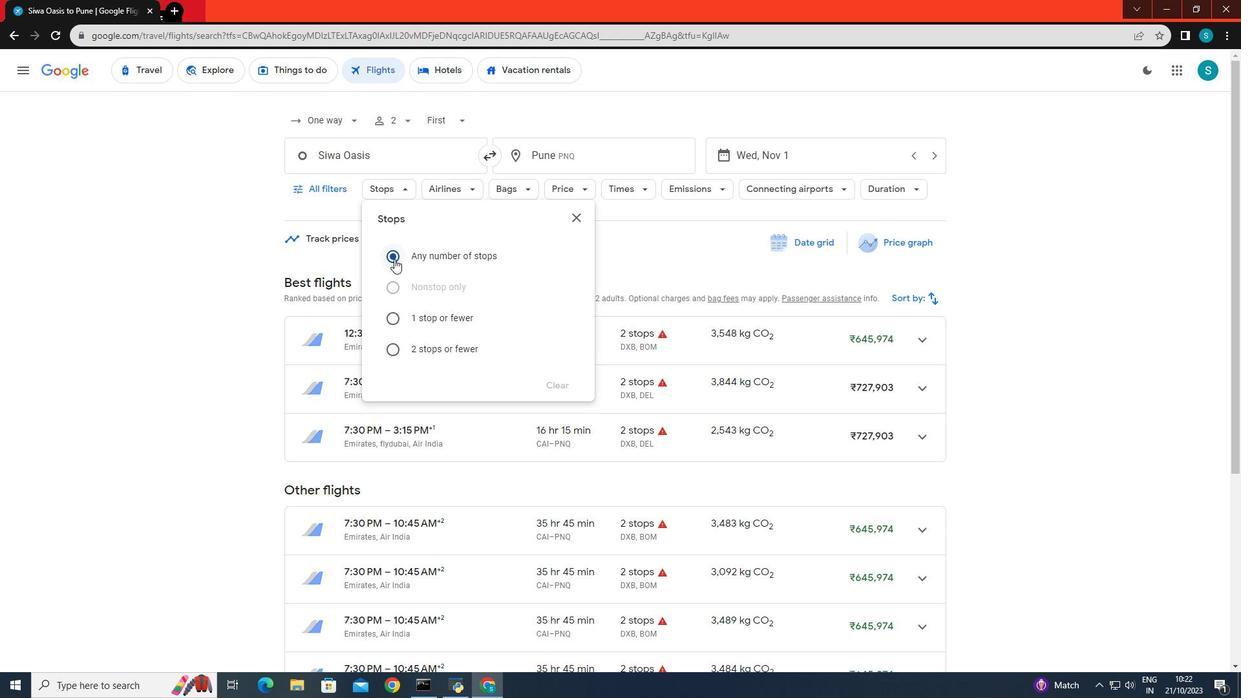 
Action: Mouse moved to (227, 304)
Screenshot: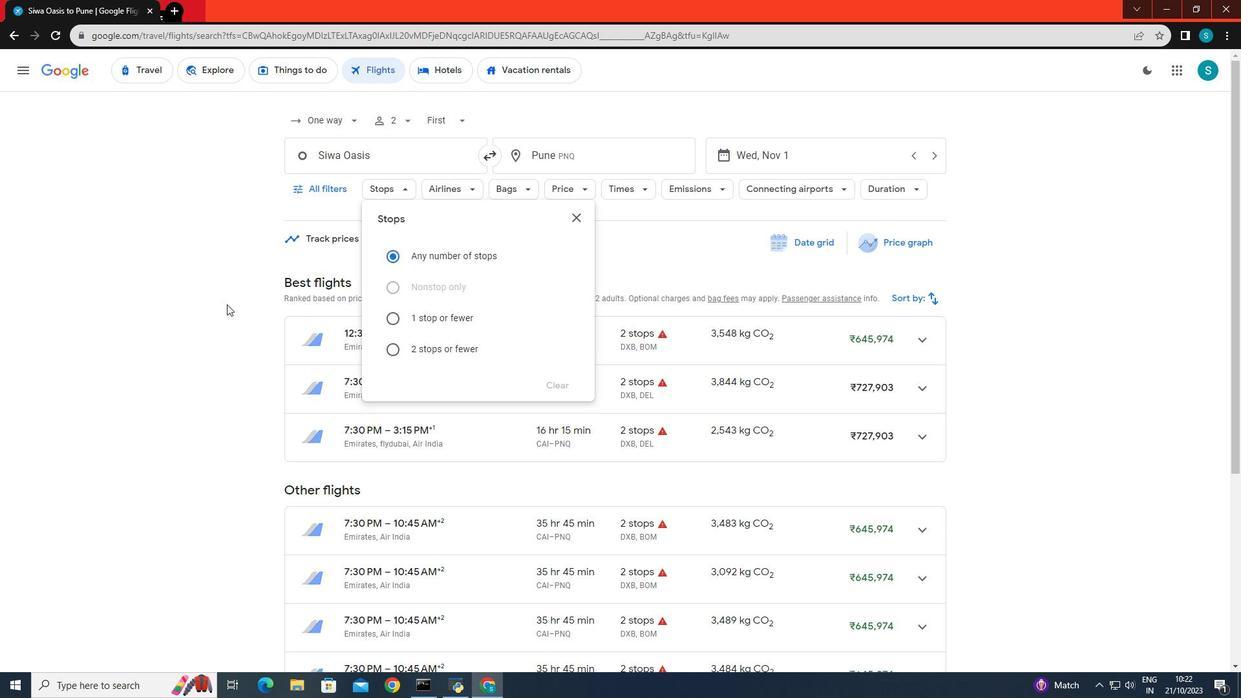 
Action: Mouse pressed left at (227, 304)
Screenshot: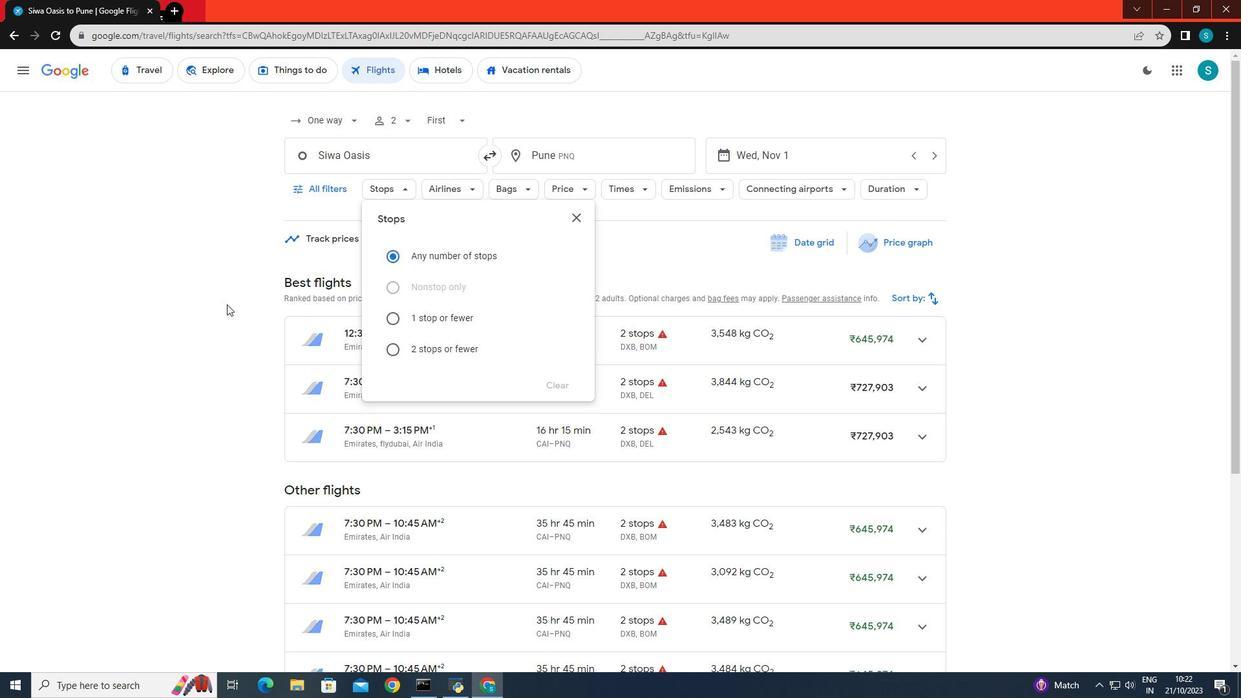 
Action: Mouse moved to (285, 358)
Screenshot: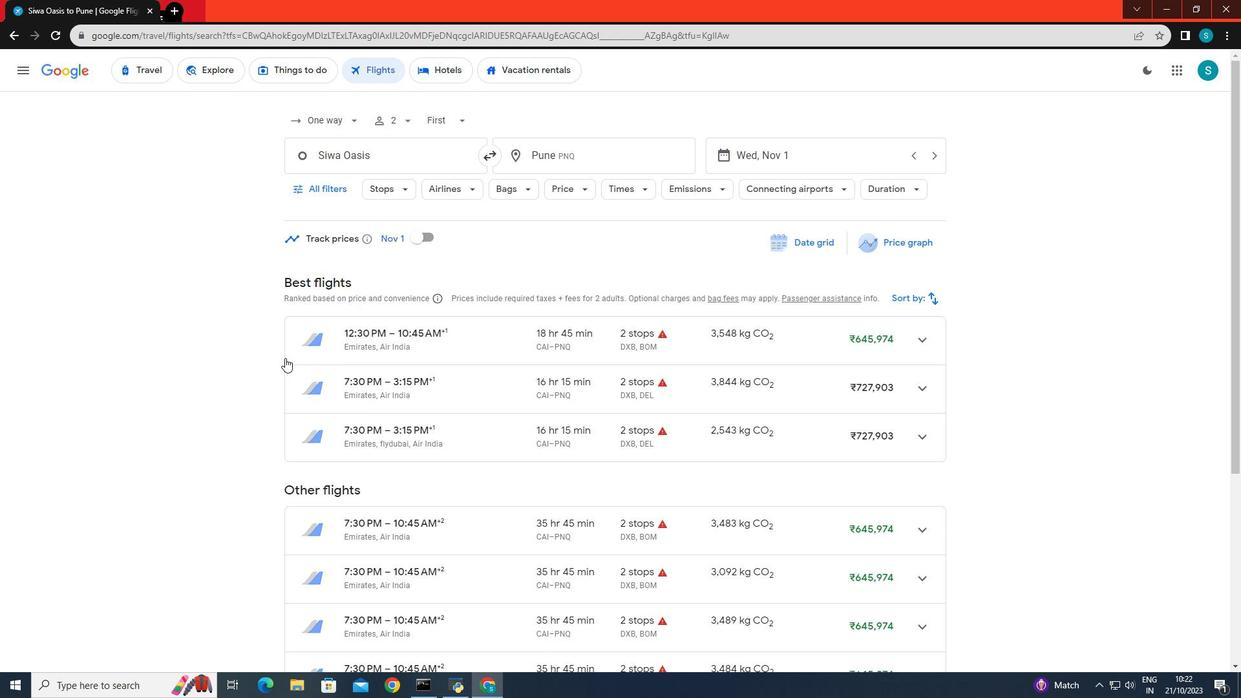 
Action: Mouse scrolled (285, 357) with delta (0, 0)
Screenshot: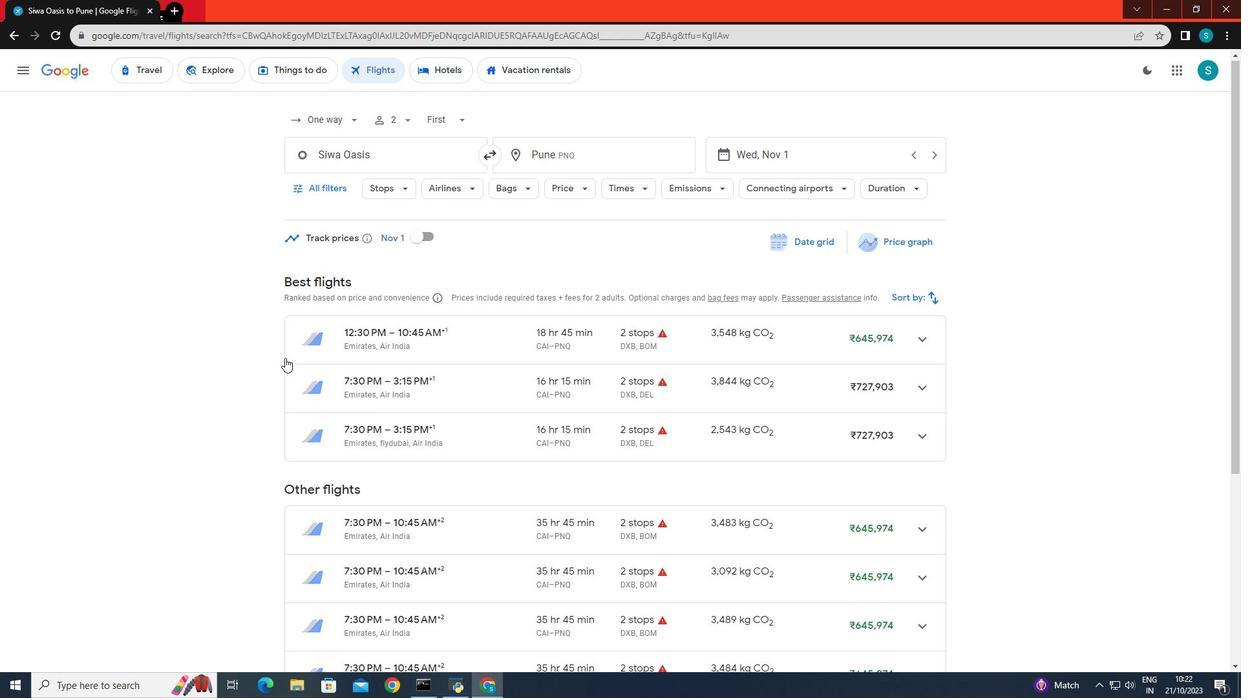 
Action: Mouse scrolled (285, 357) with delta (0, 0)
Screenshot: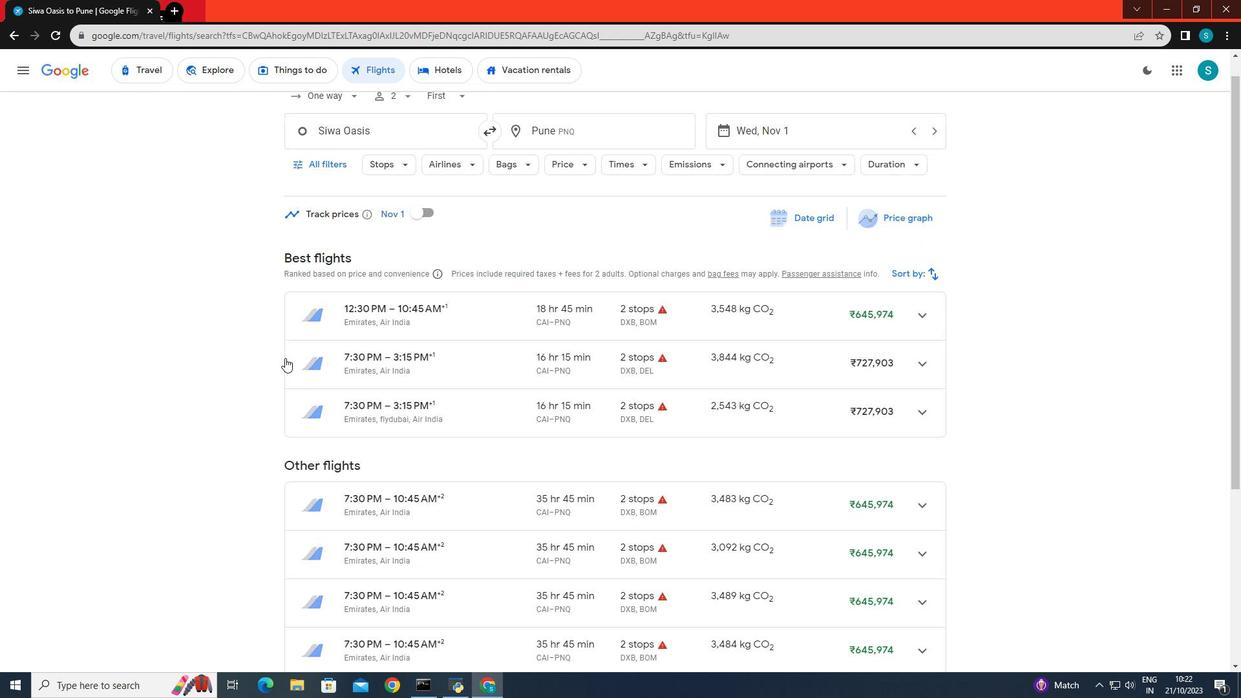 
Action: Mouse scrolled (285, 357) with delta (0, 0)
Screenshot: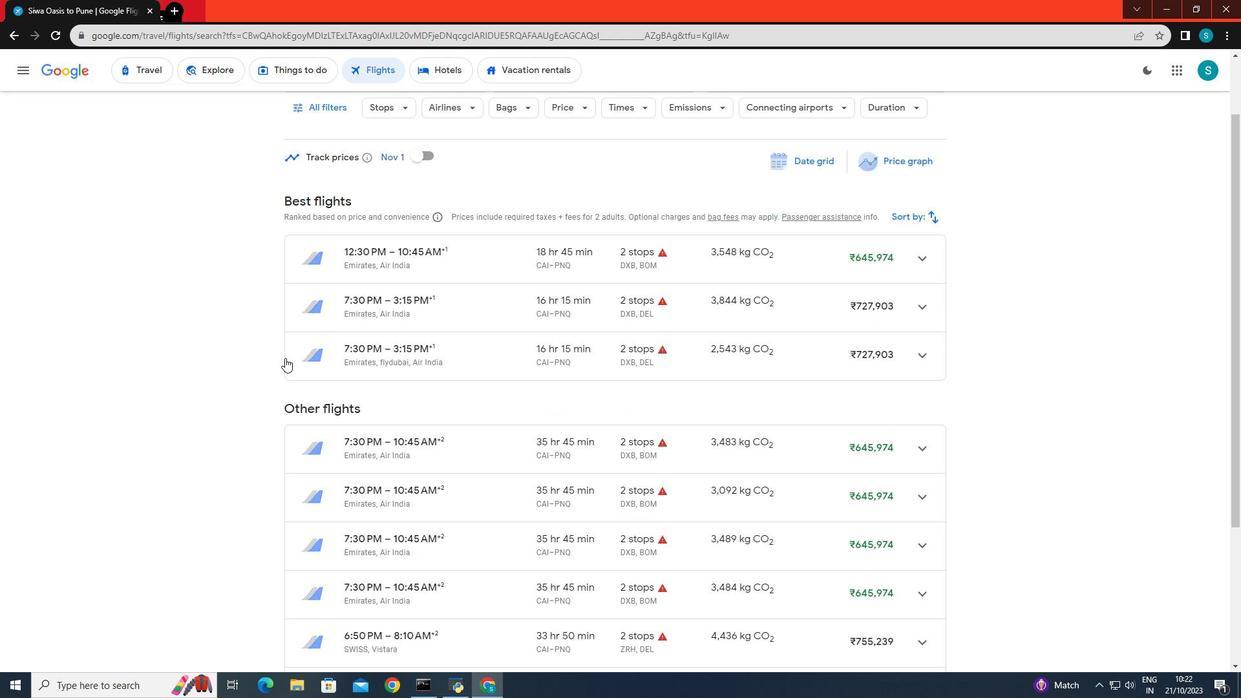 
Action: Mouse scrolled (285, 357) with delta (0, 0)
Screenshot: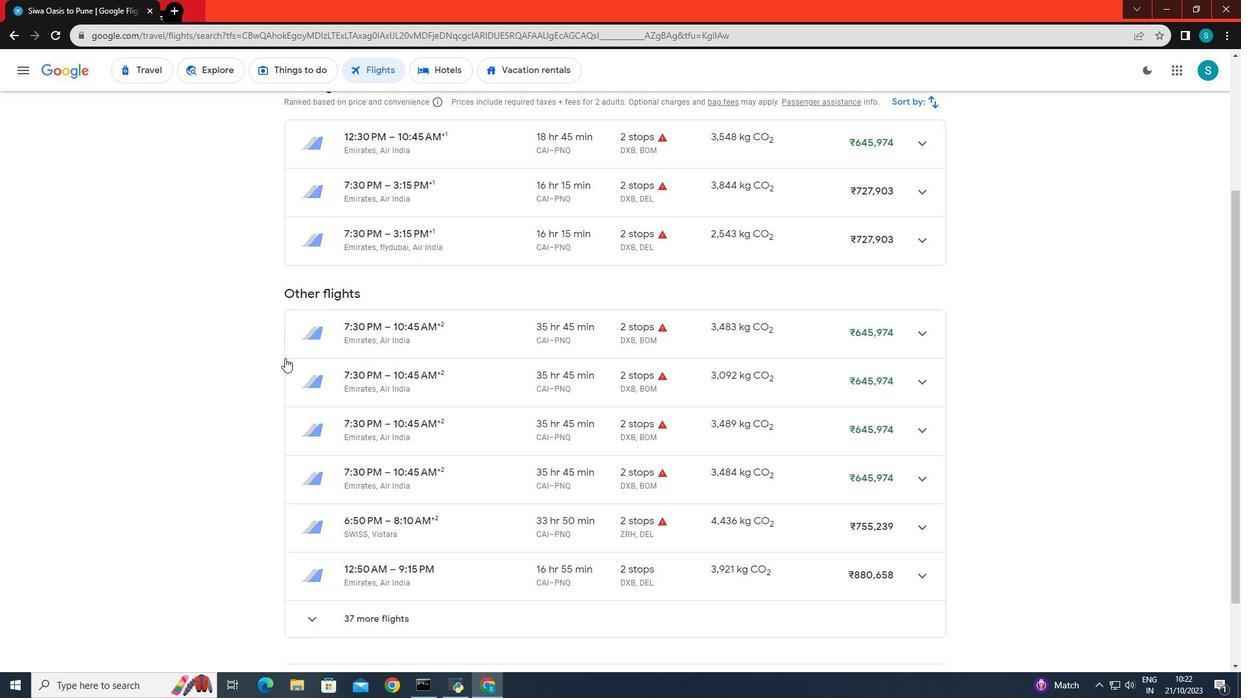 
Action: Mouse scrolled (285, 357) with delta (0, 0)
Screenshot: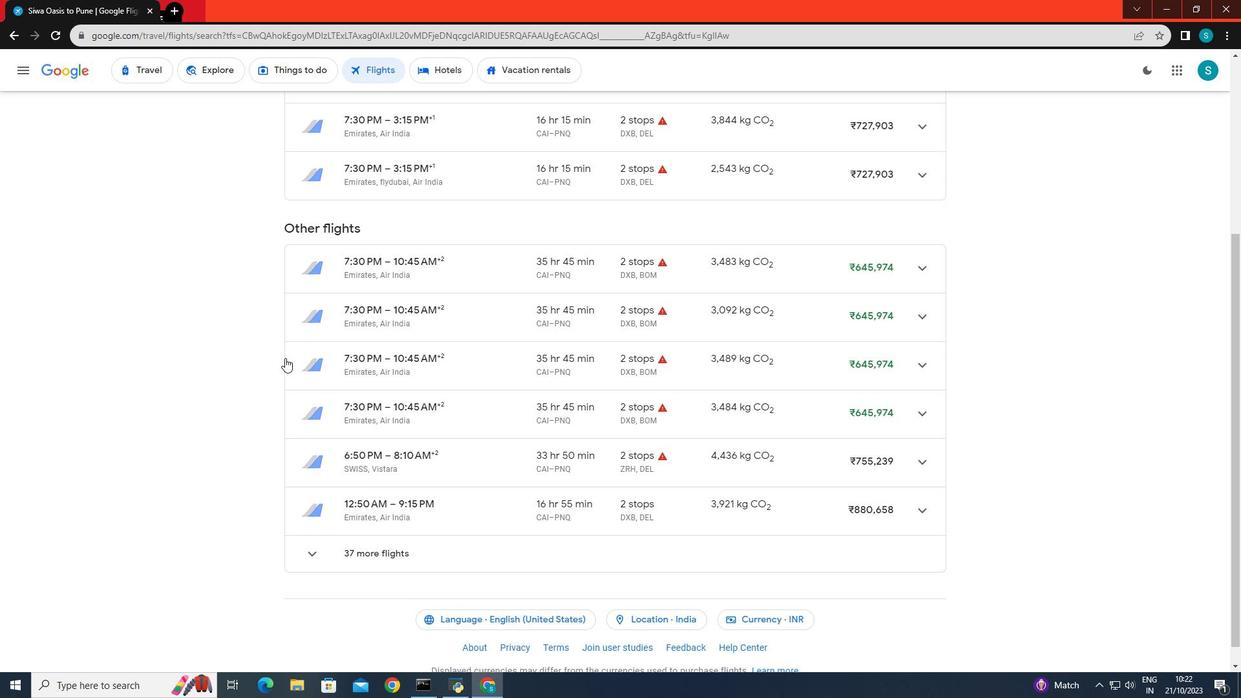
